 Task: Buy 5 Teacups from Cups, Mugs, & Saucers section under best seller category for shipping address: Catherine Martinez, 3635 Walton Street, Salt Lake City, Utah 84104, Cell Number 8014200980. Pay from credit card ending with 6759, CVV 506
Action: Mouse moved to (274, 78)
Screenshot: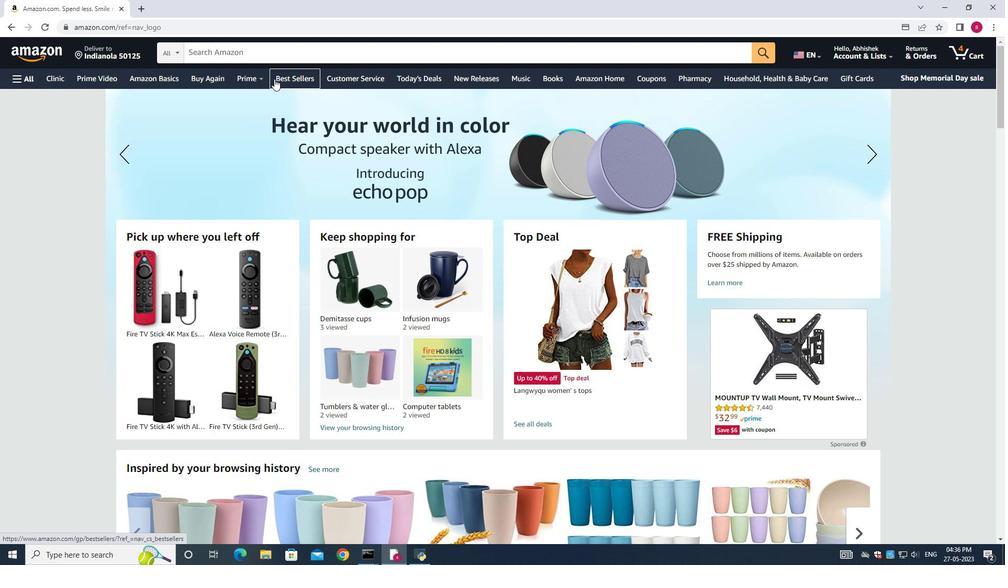 
Action: Mouse pressed left at (274, 78)
Screenshot: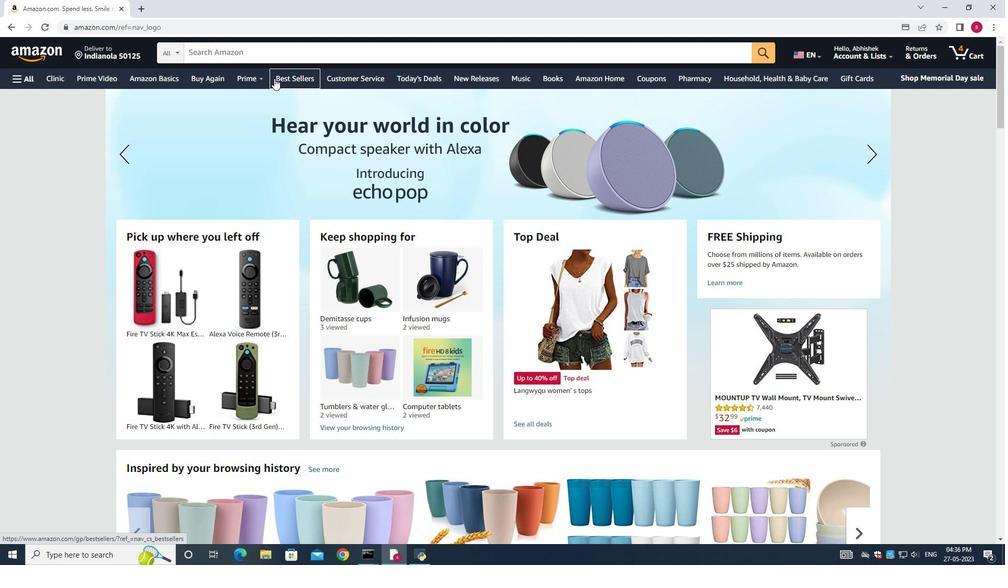 
Action: Mouse moved to (214, 54)
Screenshot: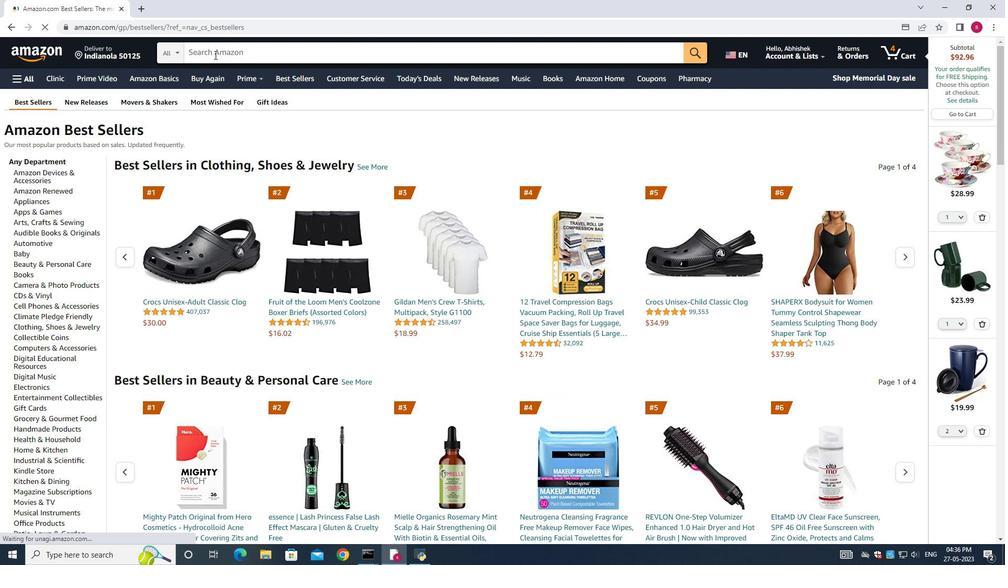 
Action: Mouse pressed left at (214, 54)
Screenshot: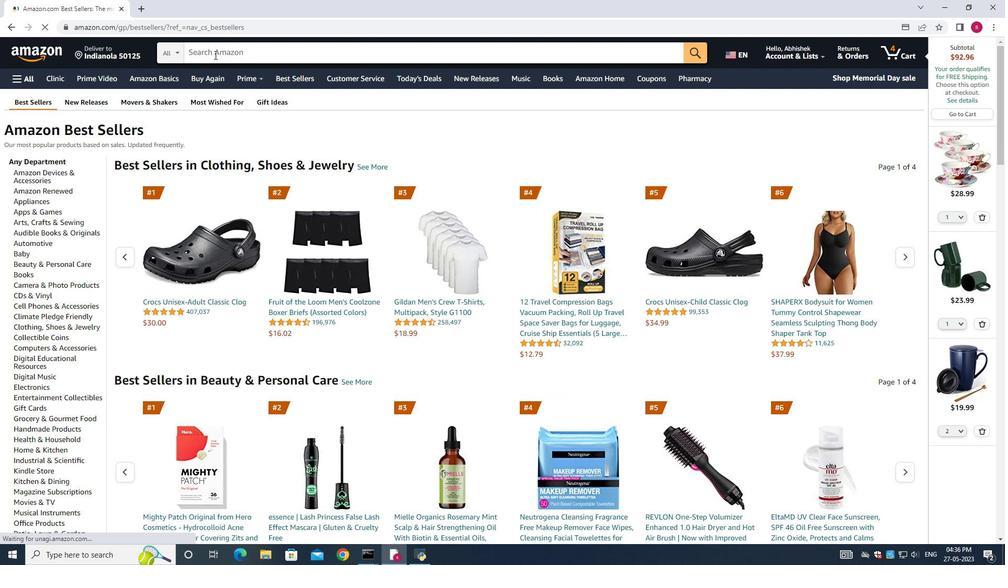 
Action: Mouse moved to (215, 54)
Screenshot: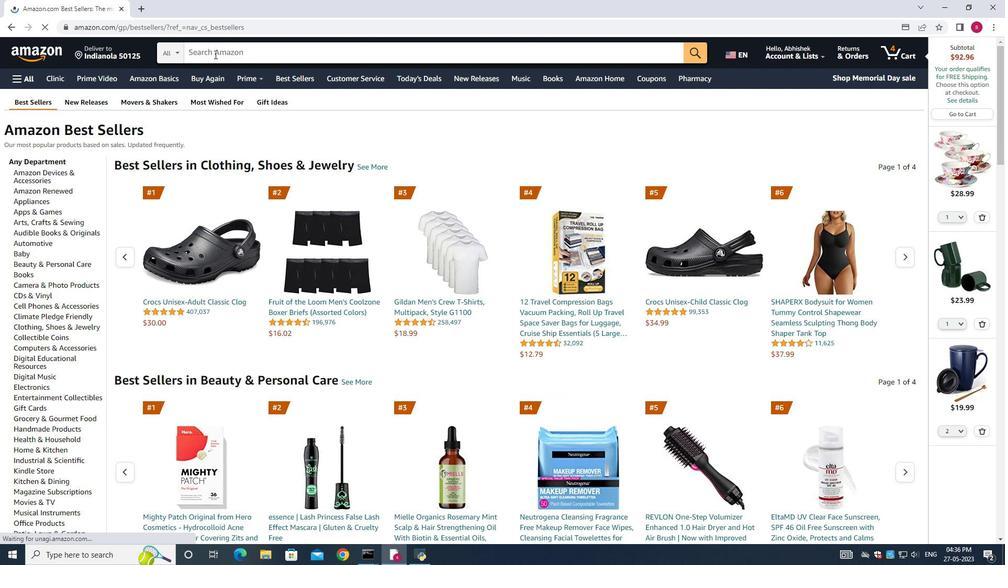 
Action: Key pressed 5<Key.space><Key.shift>Teacups<Key.enter>
Screenshot: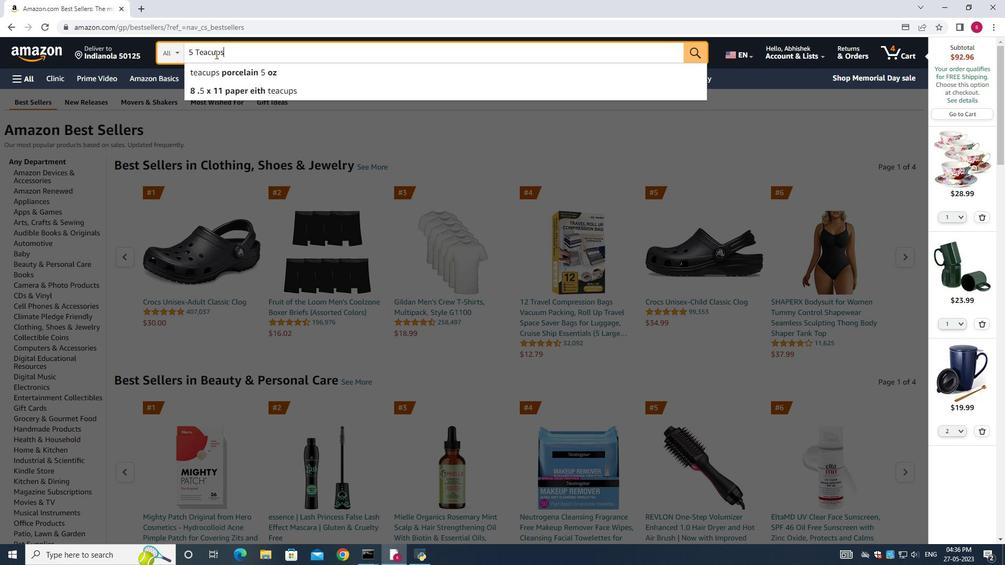 
Action: Mouse moved to (546, 456)
Screenshot: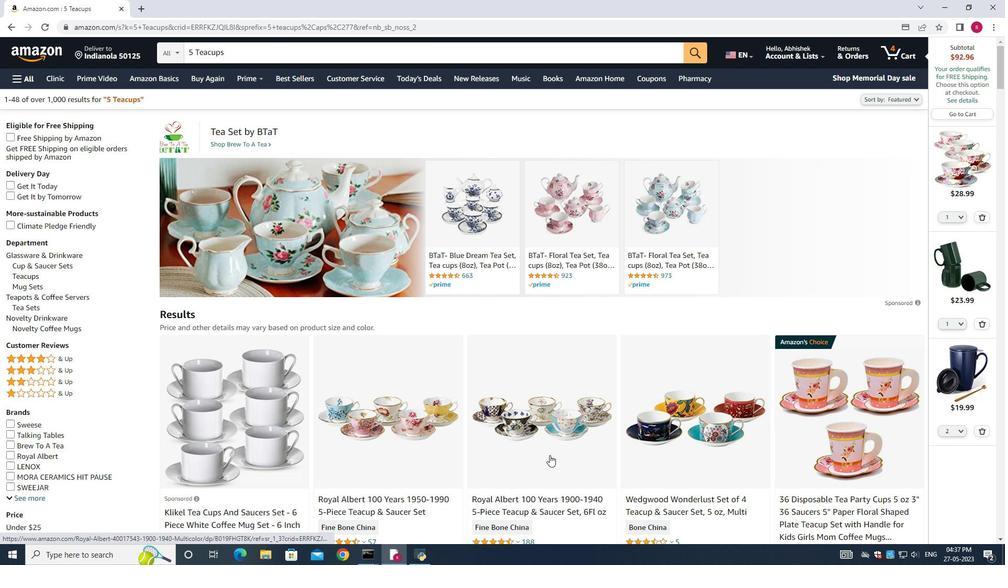 
Action: Mouse pressed left at (546, 456)
Screenshot: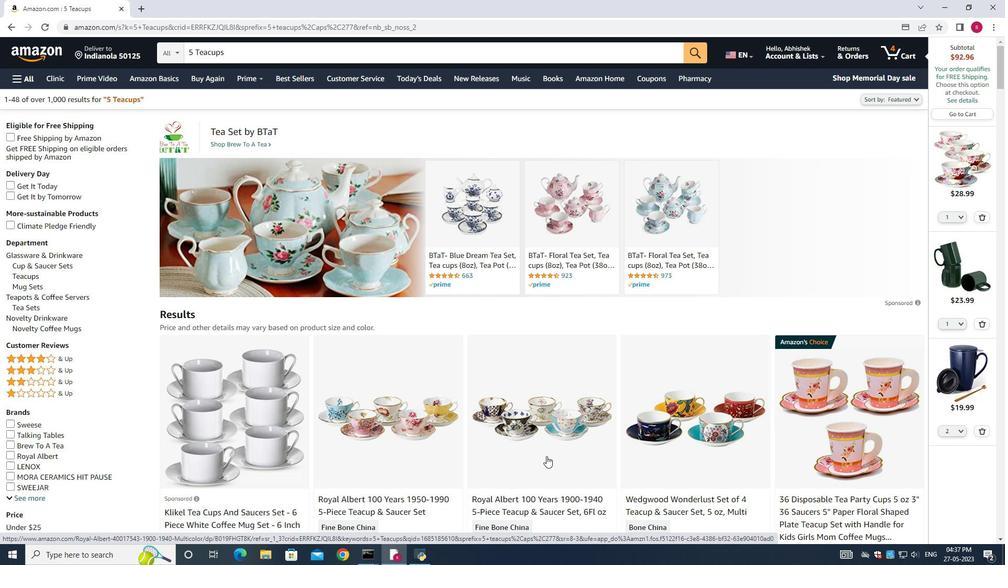 
Action: Mouse moved to (767, 290)
Screenshot: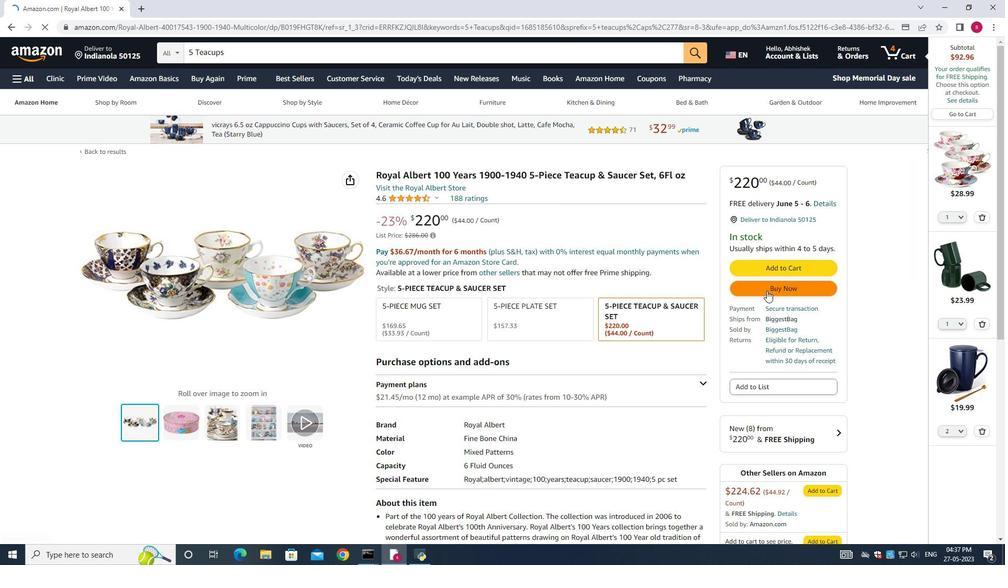 
Action: Mouse pressed left at (767, 290)
Screenshot: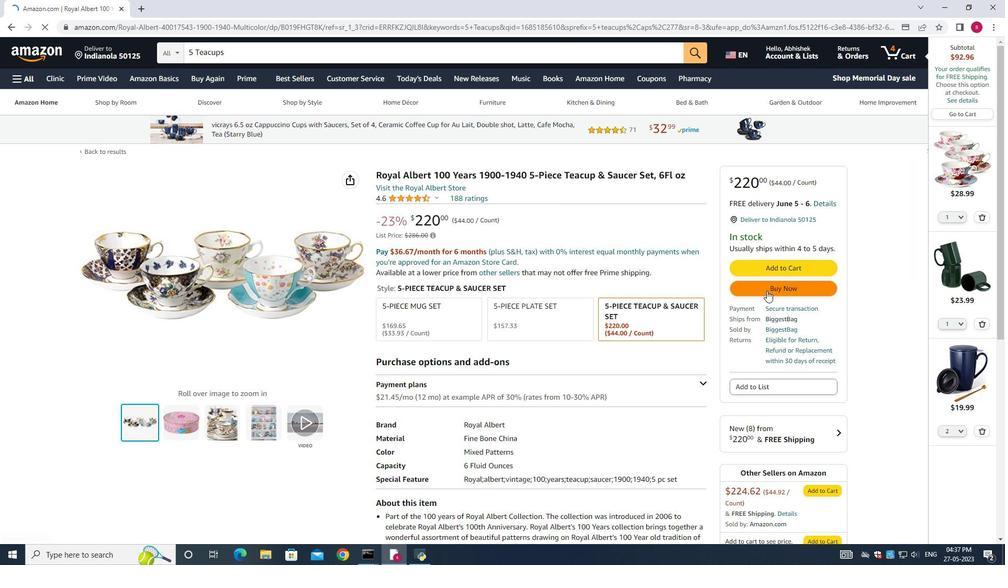 
Action: Mouse moved to (364, 287)
Screenshot: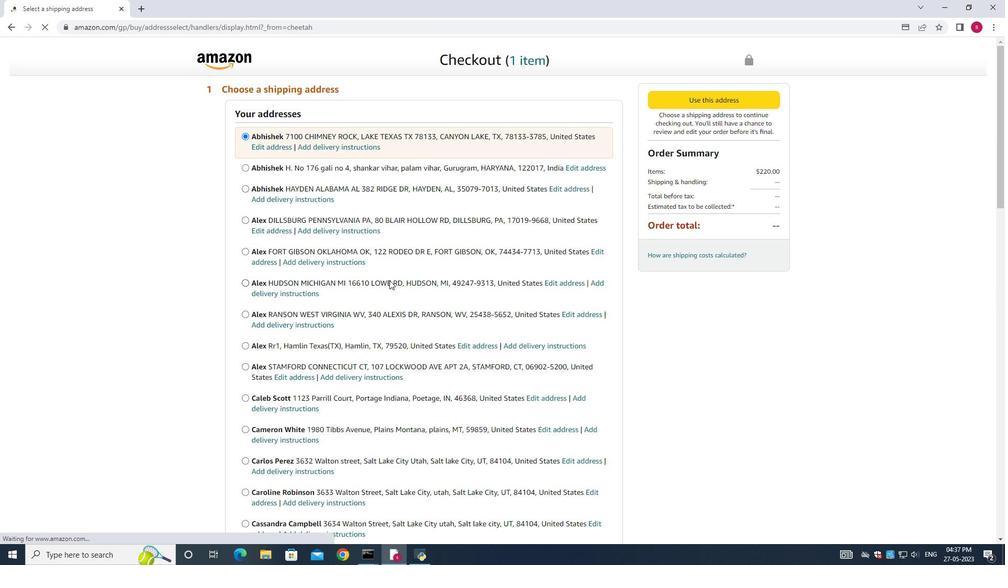 
Action: Mouse scrolled (364, 286) with delta (0, 0)
Screenshot: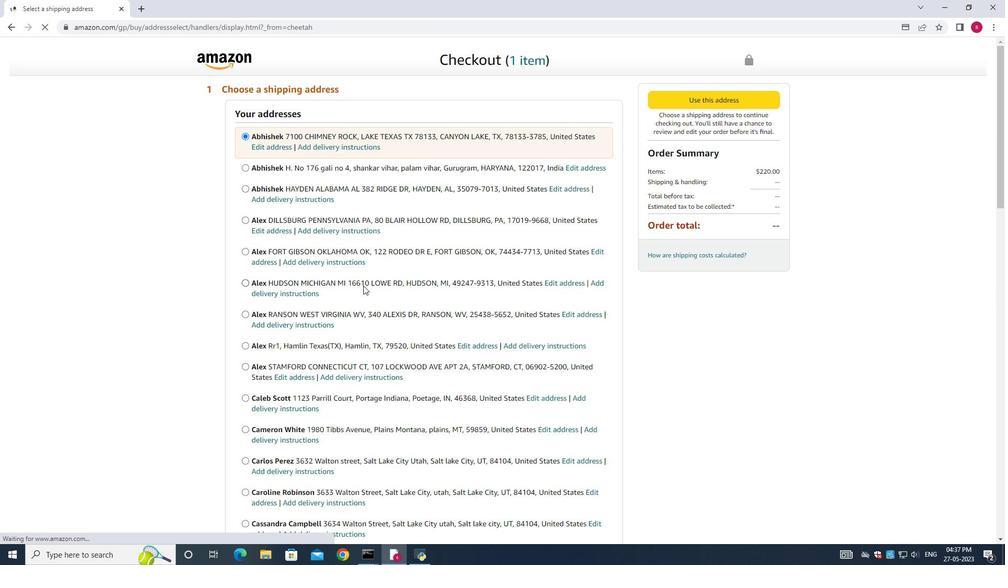 
Action: Mouse scrolled (364, 286) with delta (0, 0)
Screenshot: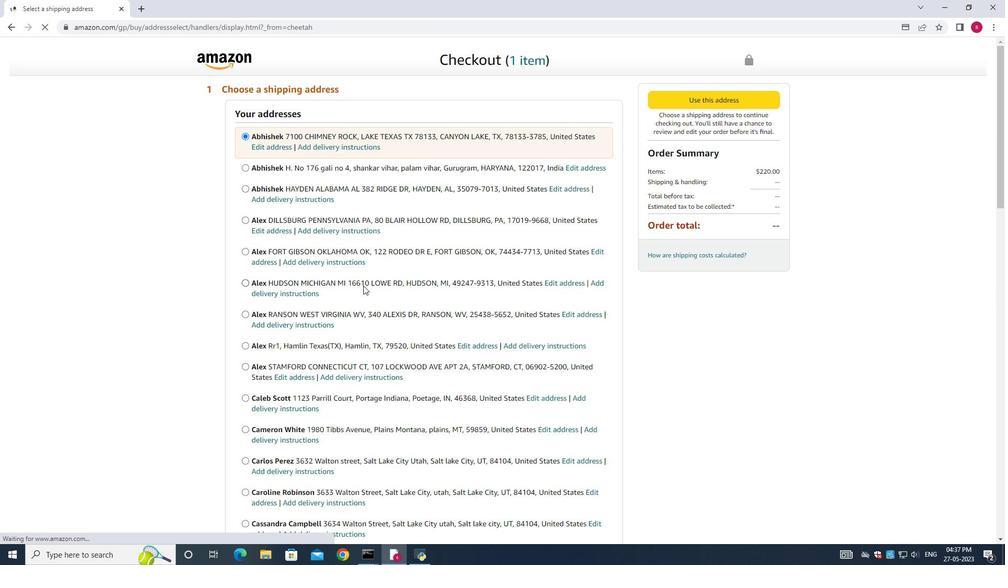 
Action: Mouse scrolled (364, 286) with delta (0, 0)
Screenshot: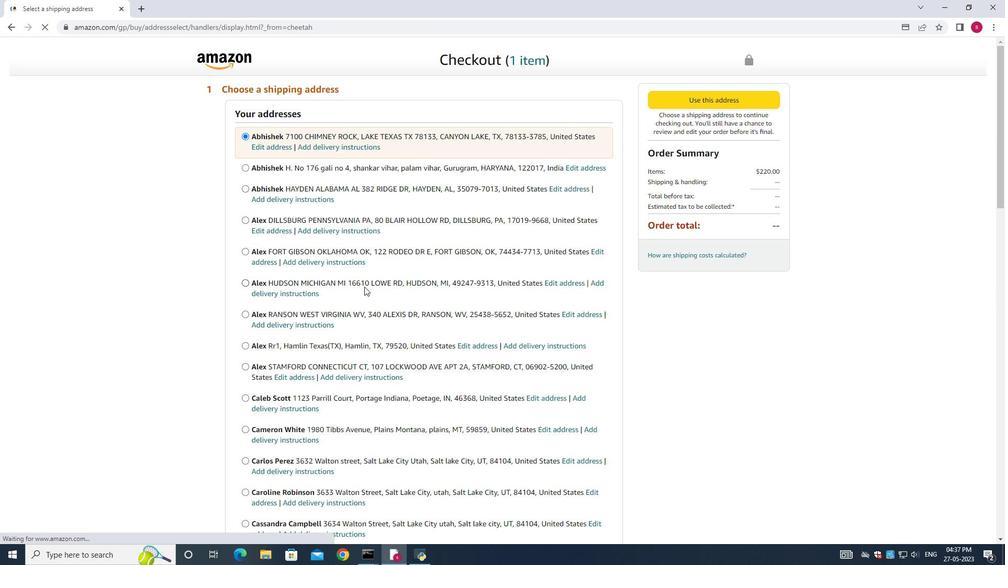 
Action: Mouse scrolled (364, 286) with delta (0, 0)
Screenshot: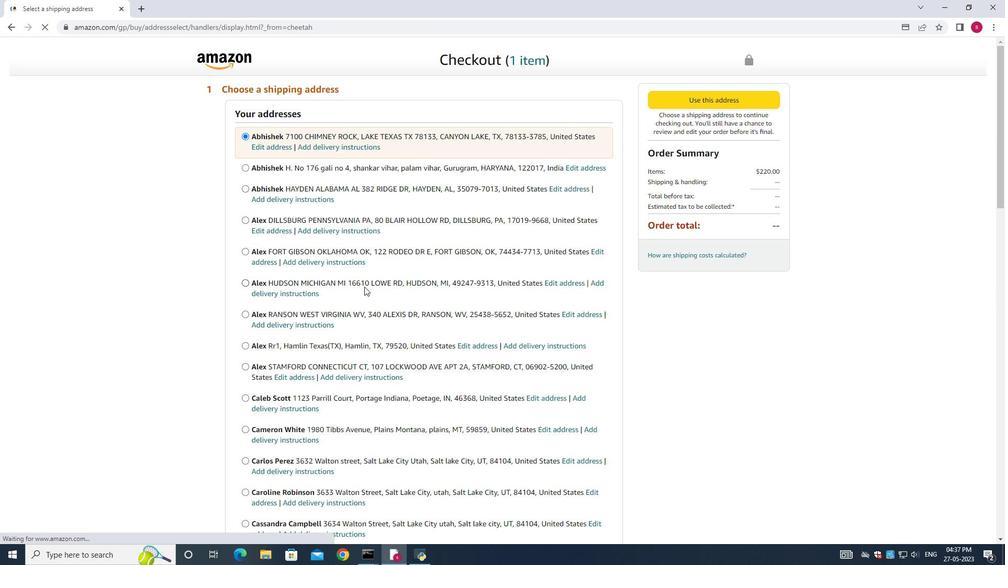 
Action: Mouse scrolled (364, 286) with delta (0, 0)
Screenshot: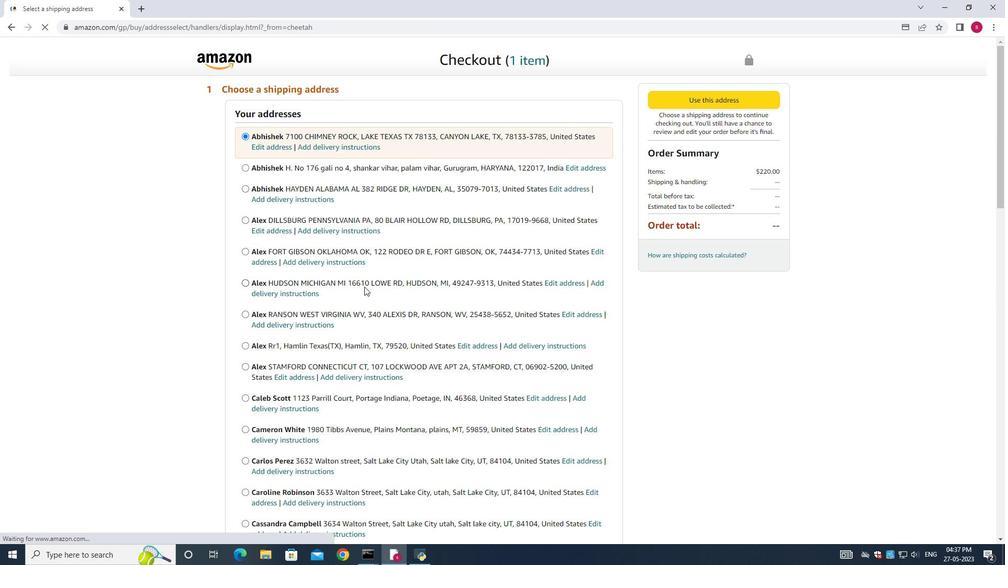 
Action: Mouse moved to (368, 354)
Screenshot: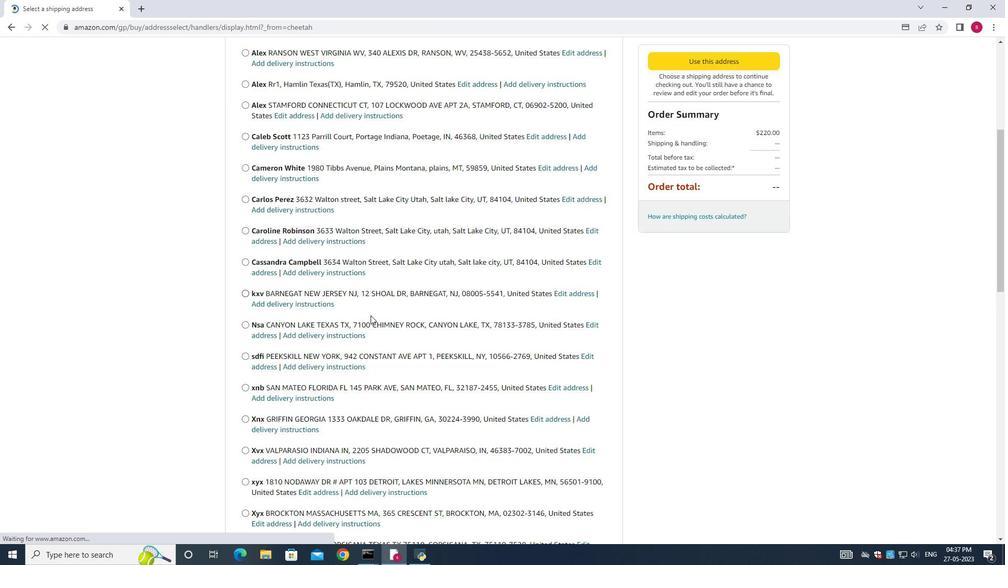 
Action: Mouse scrolled (368, 353) with delta (0, 0)
Screenshot: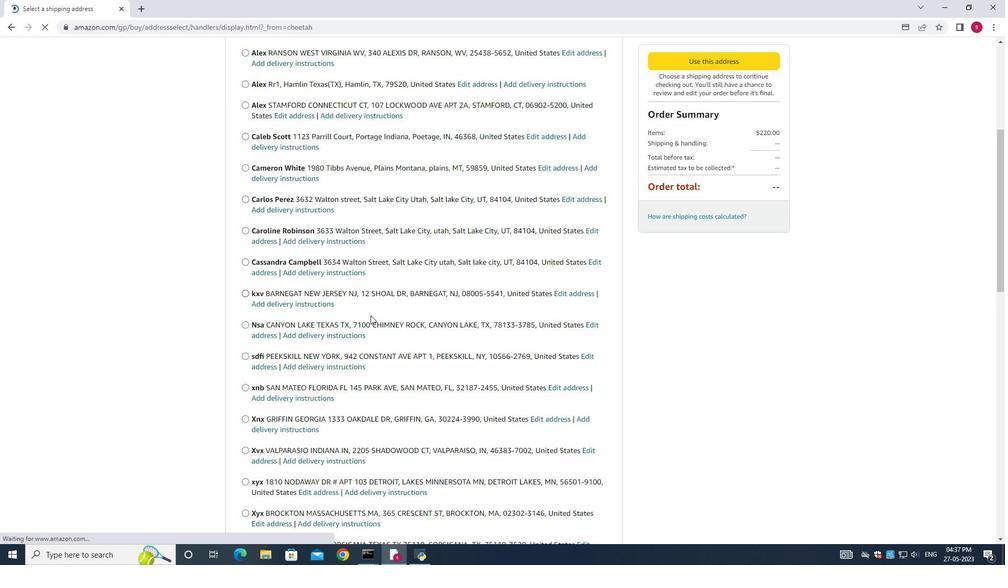 
Action: Mouse scrolled (368, 353) with delta (0, 0)
Screenshot: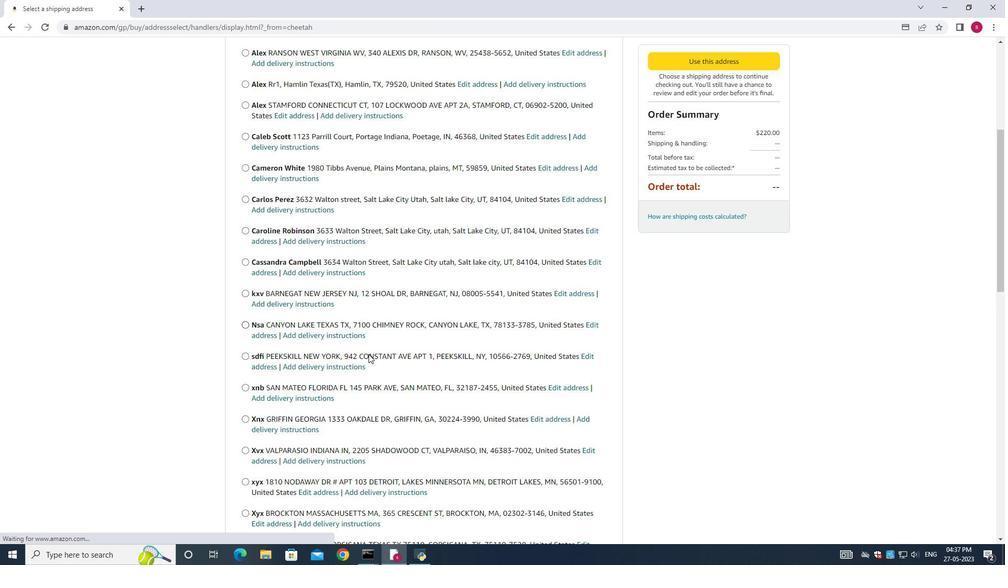 
Action: Mouse scrolled (368, 353) with delta (0, 0)
Screenshot: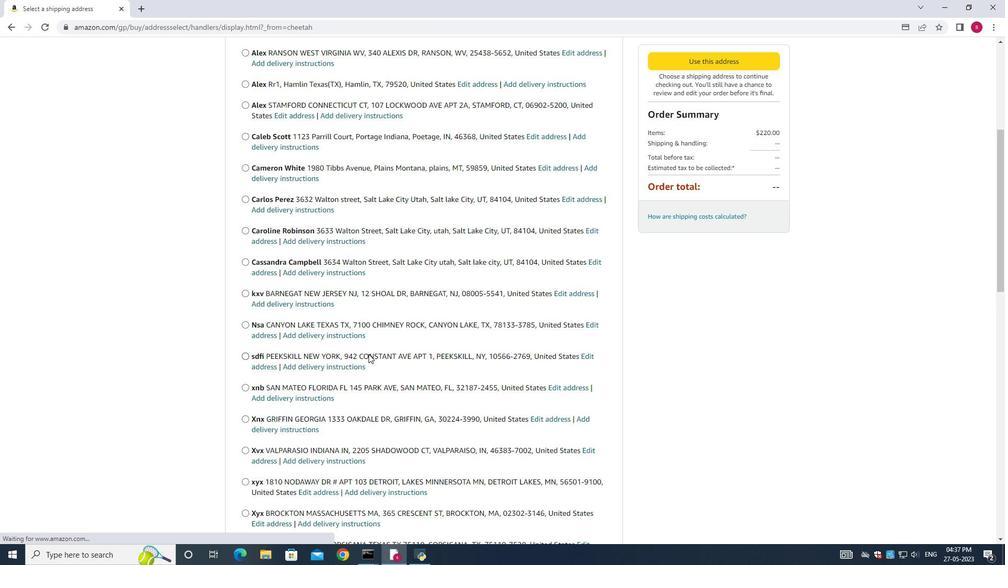 
Action: Mouse scrolled (368, 353) with delta (0, 0)
Screenshot: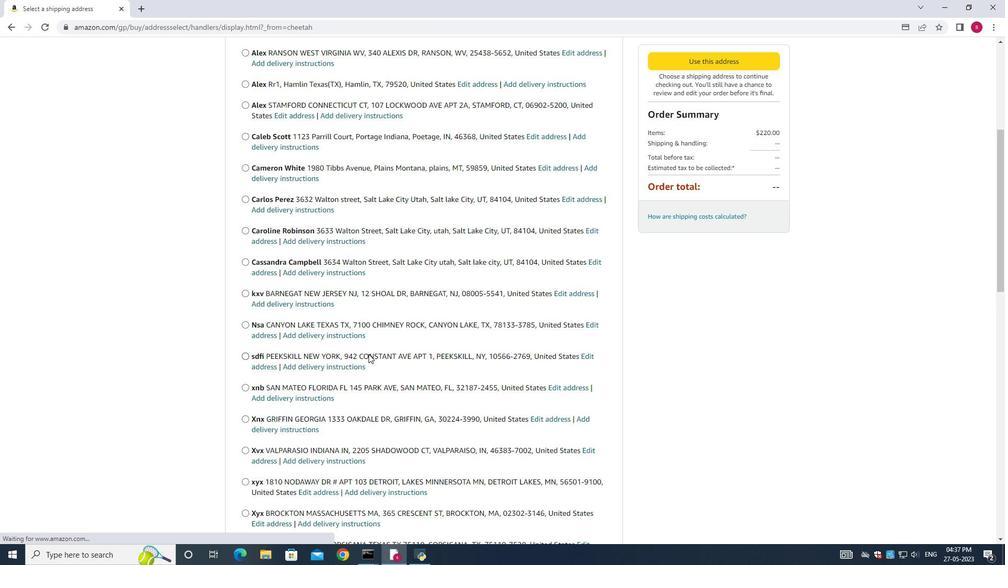 
Action: Mouse scrolled (368, 353) with delta (0, 0)
Screenshot: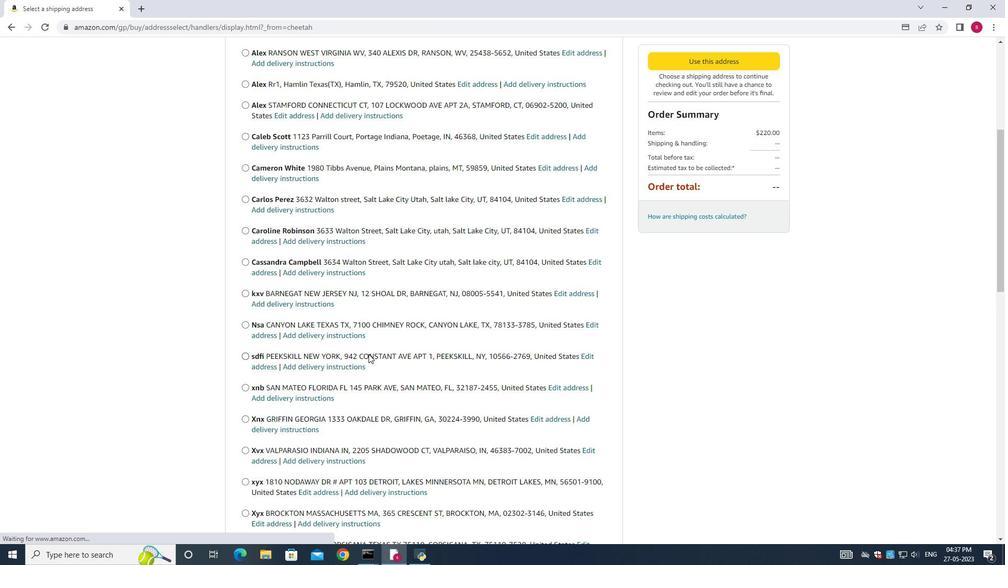 
Action: Mouse scrolled (368, 353) with delta (0, 0)
Screenshot: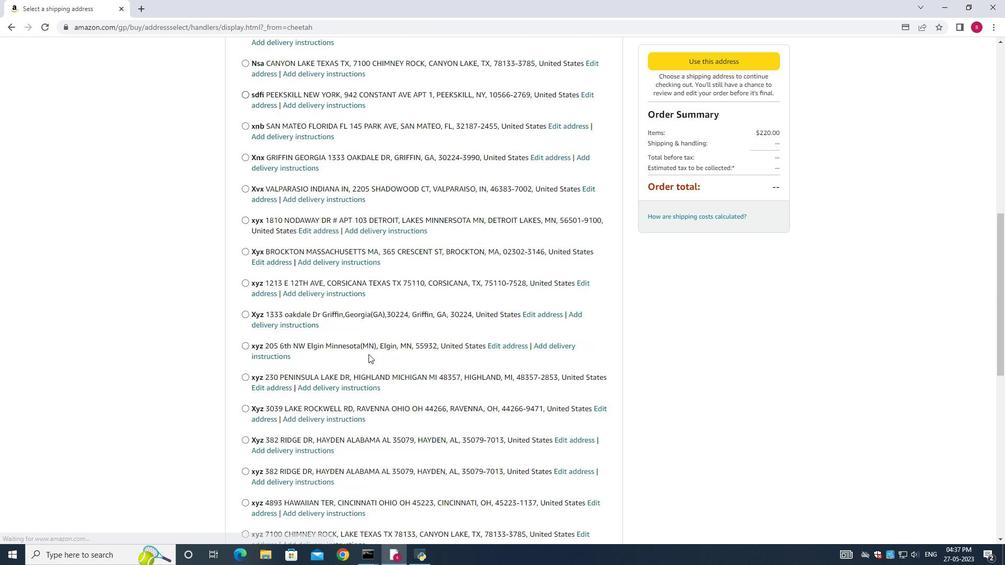 
Action: Mouse scrolled (368, 353) with delta (0, 0)
Screenshot: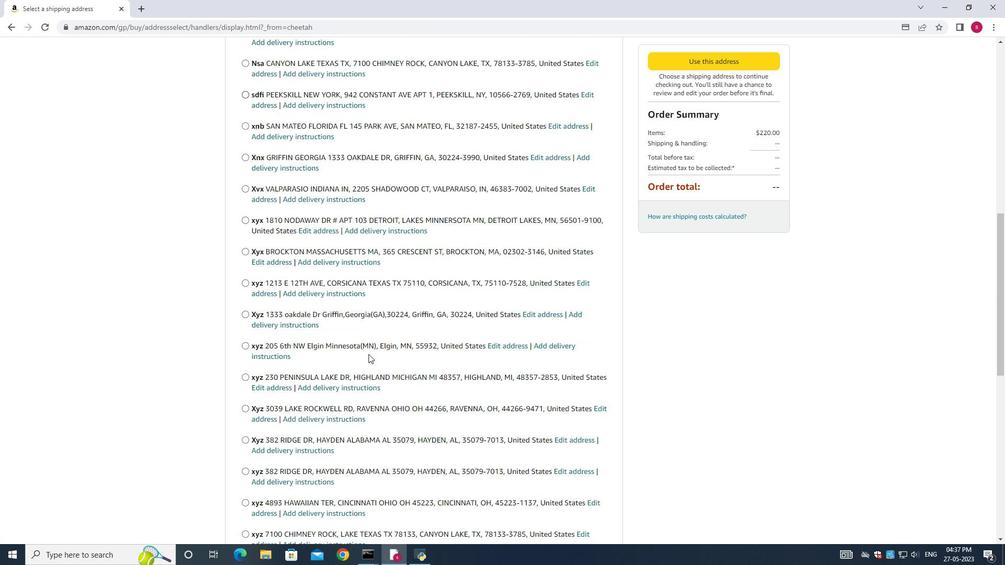 
Action: Mouse scrolled (368, 353) with delta (0, 0)
Screenshot: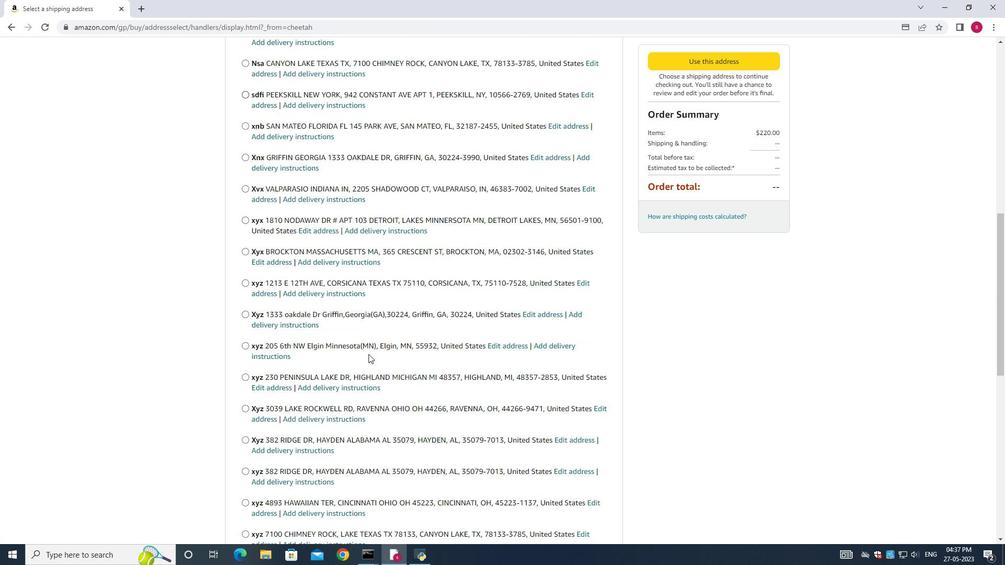 
Action: Mouse scrolled (368, 353) with delta (0, 0)
Screenshot: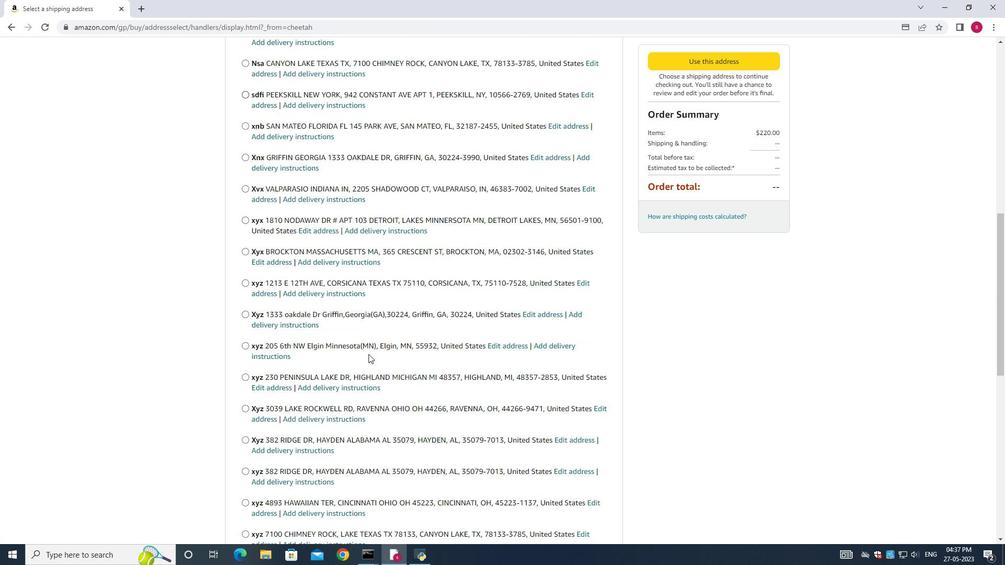 
Action: Mouse scrolled (368, 353) with delta (0, 0)
Screenshot: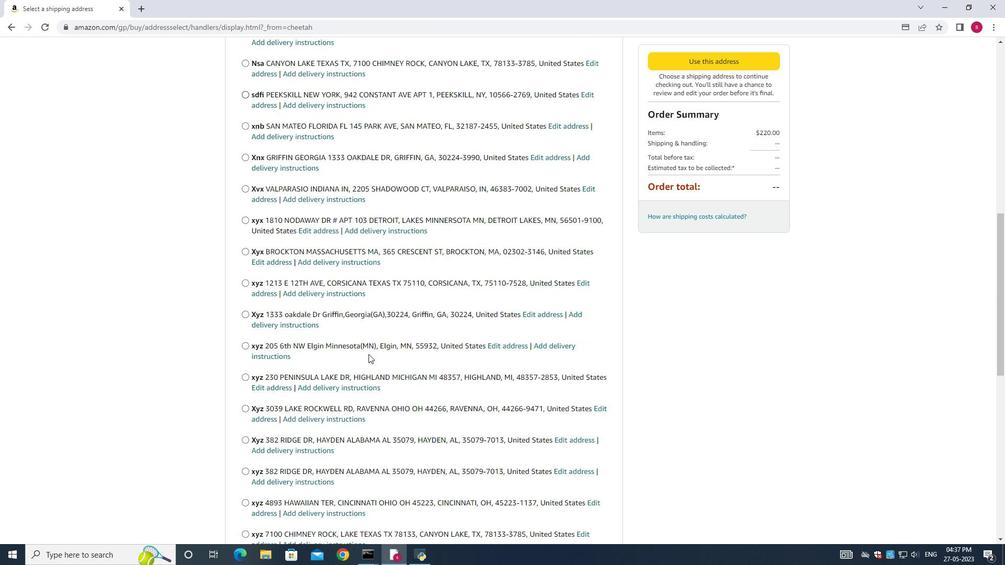 
Action: Mouse scrolled (368, 353) with delta (0, 0)
Screenshot: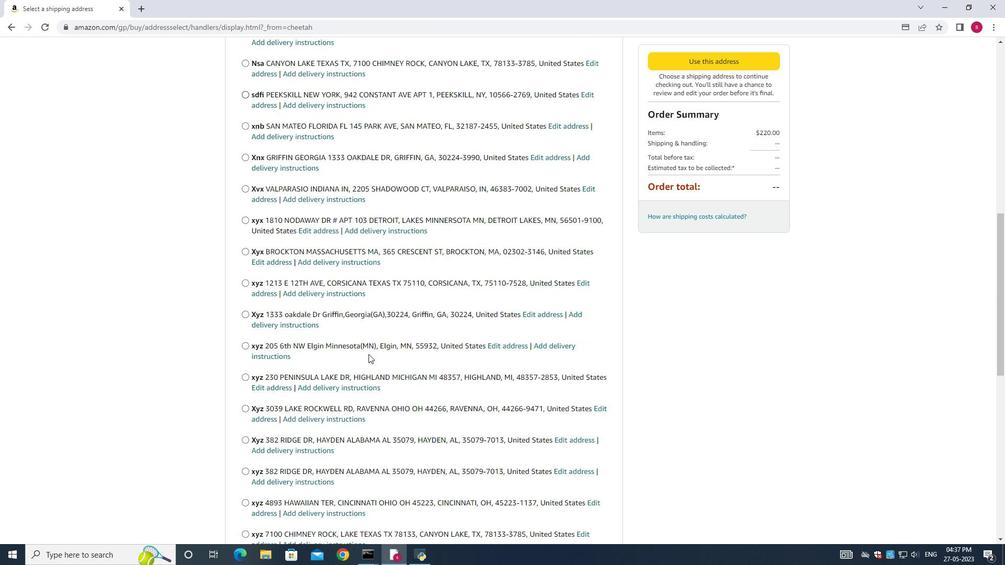
Action: Mouse scrolled (368, 353) with delta (0, 0)
Screenshot: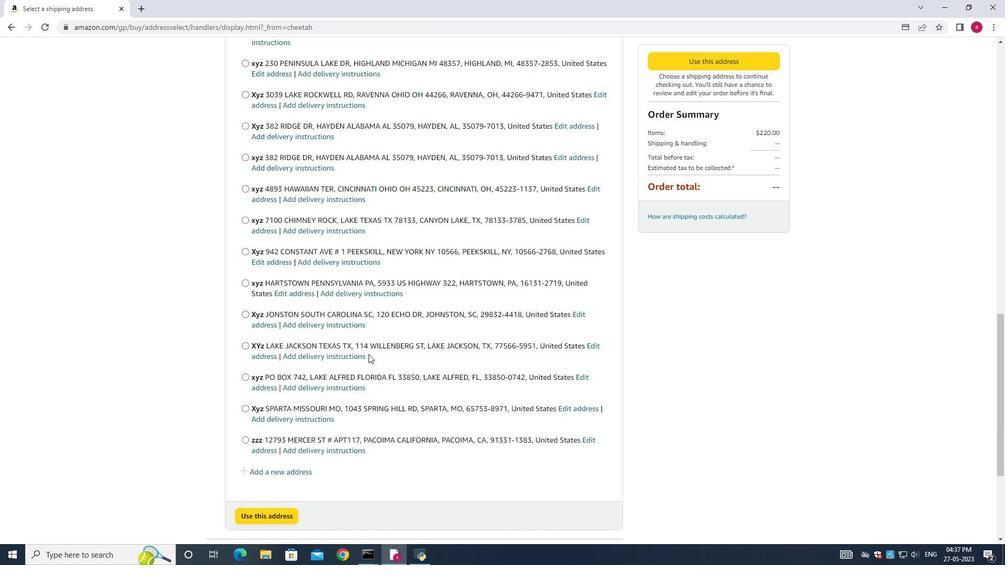 
Action: Mouse scrolled (368, 353) with delta (0, 0)
Screenshot: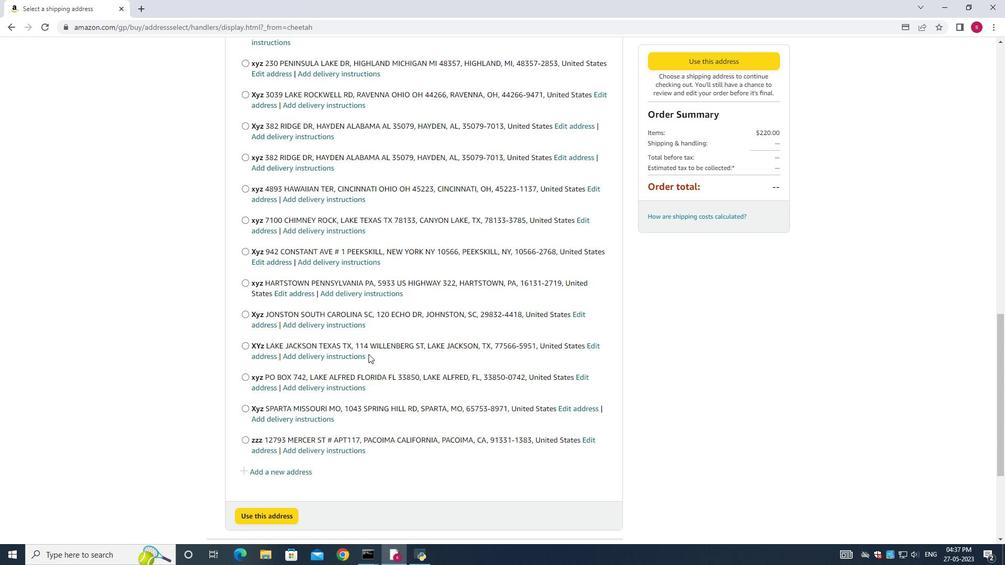 
Action: Mouse scrolled (368, 353) with delta (0, 0)
Screenshot: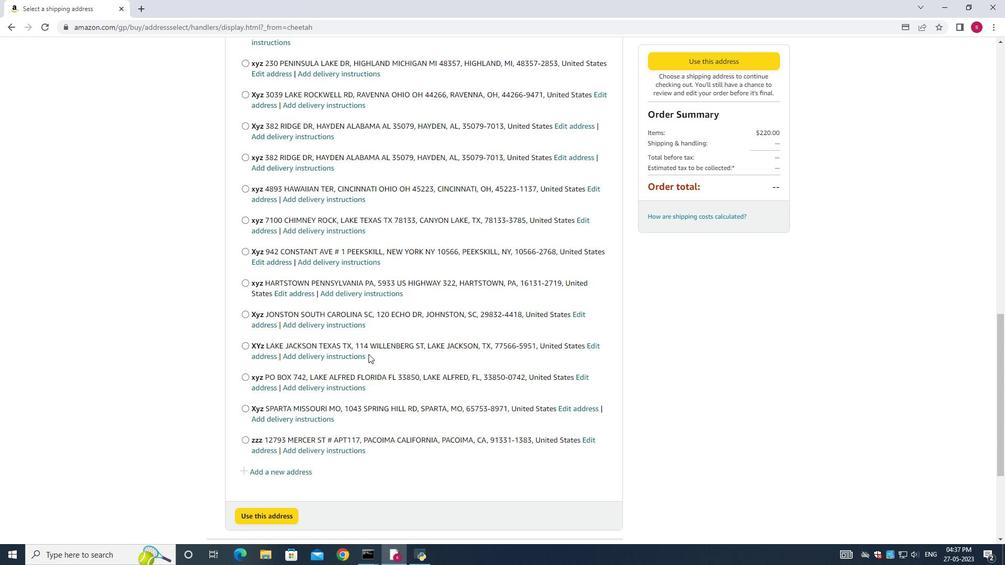 
Action: Mouse scrolled (368, 353) with delta (0, 0)
Screenshot: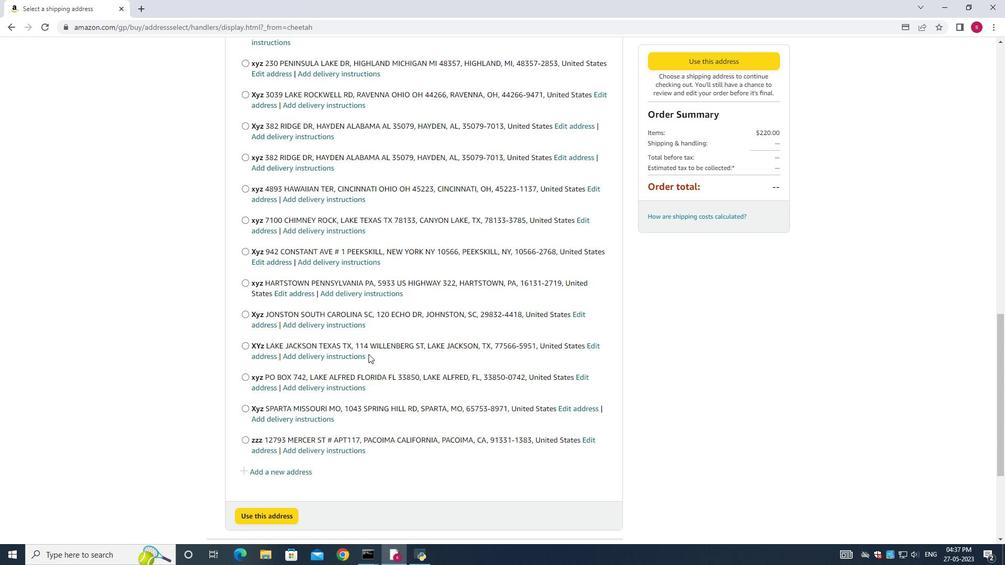 
Action: Mouse scrolled (368, 353) with delta (0, 0)
Screenshot: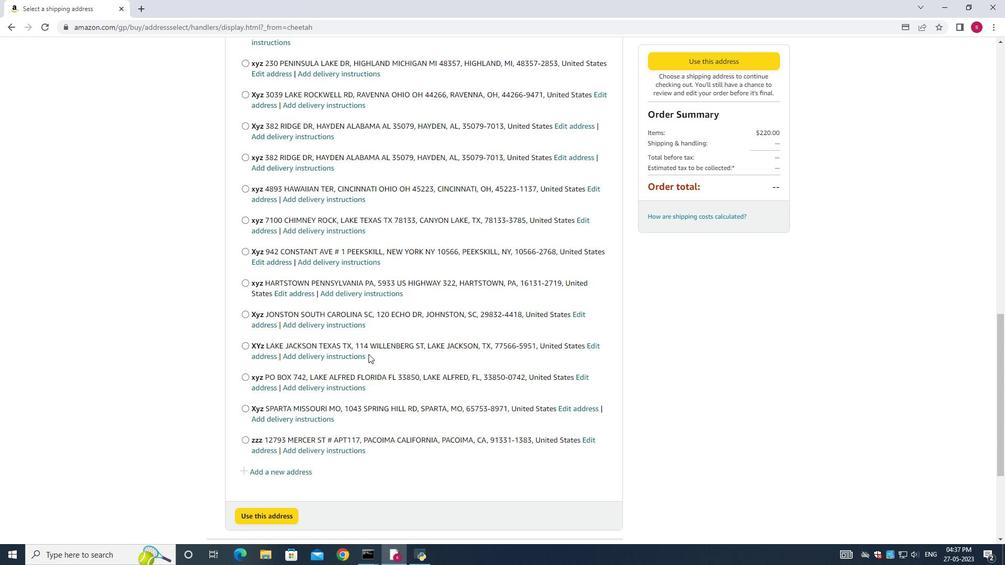 
Action: Mouse scrolled (368, 353) with delta (0, 0)
Screenshot: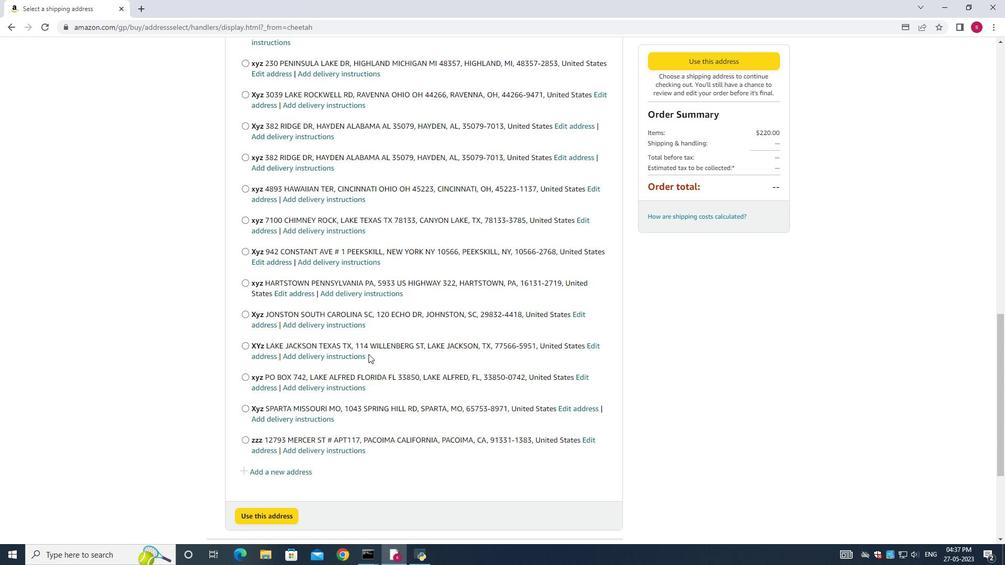 
Action: Mouse moved to (280, 287)
Screenshot: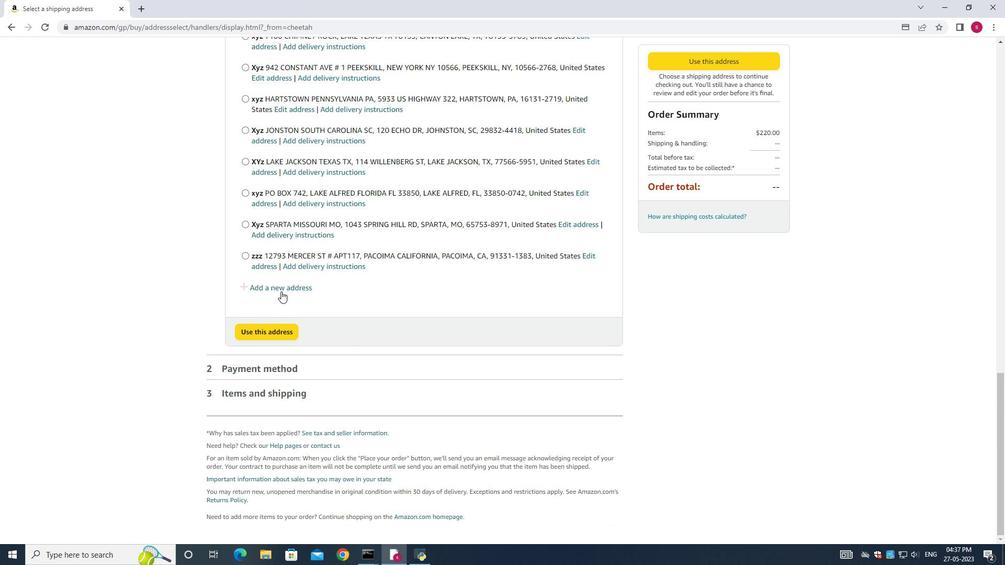 
Action: Mouse pressed left at (280, 287)
Screenshot: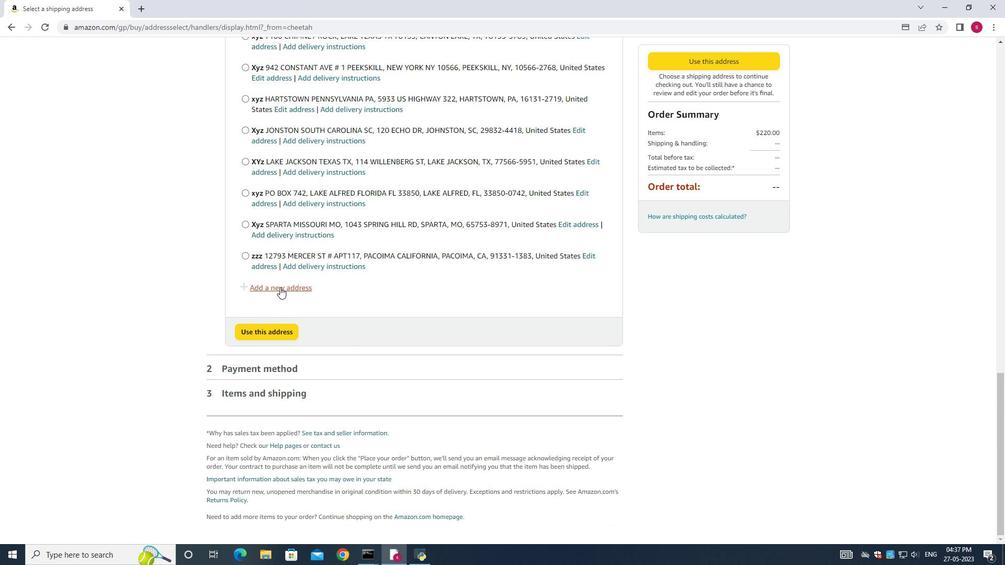 
Action: Mouse moved to (358, 253)
Screenshot: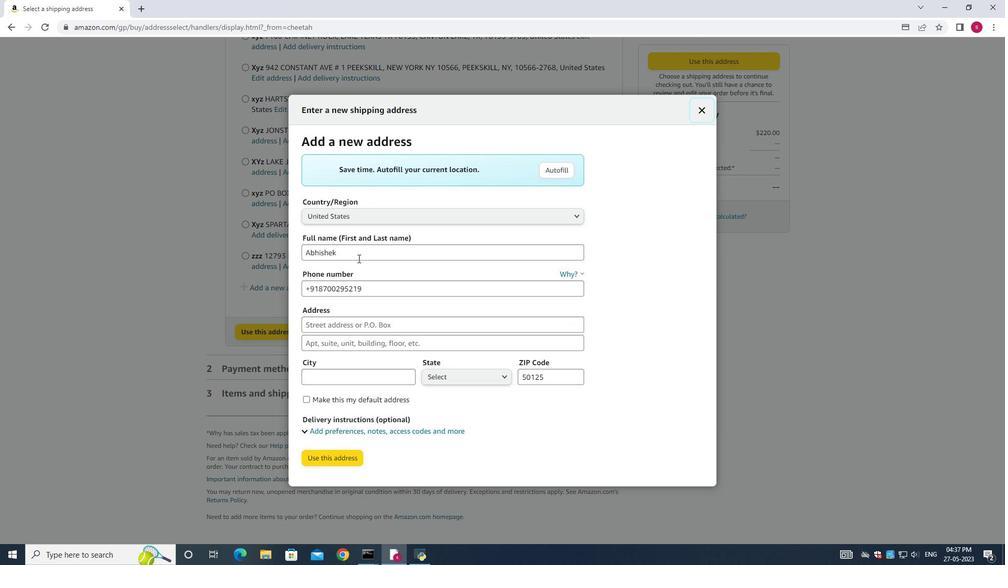 
Action: Mouse pressed left at (358, 253)
Screenshot: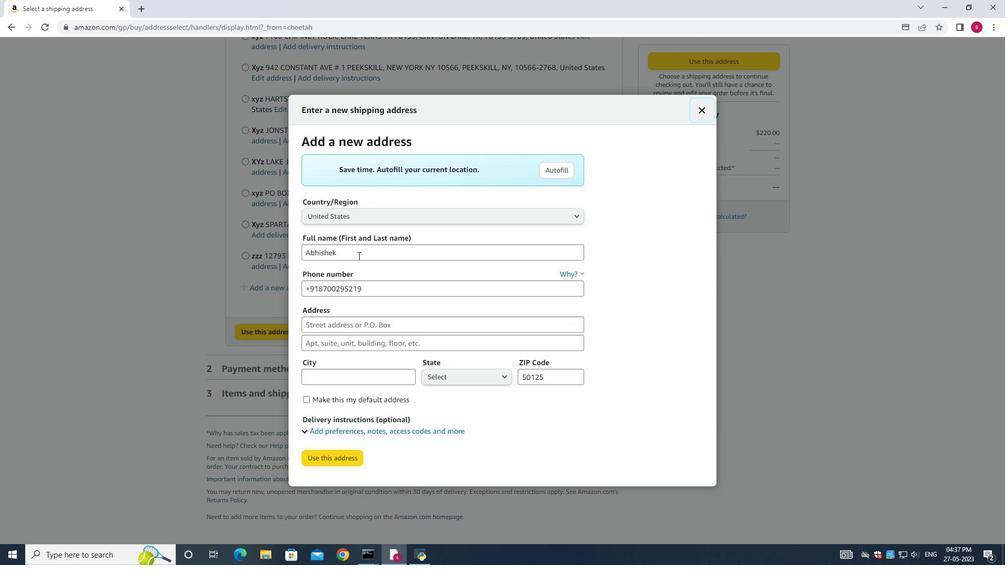 
Action: Key pressed aactrl+A<Key.backspace><Key.shift><Key.shift><Key.shift><Key.shift><Key.shift><Key.shift><Key.shift><Key.shift><Key.shift><Key.shift><Key.shift><Key.shift><Key.shift><Key.shift><Key.shift><Key.shift><Key.shift><Key.shift><Key.shift><Key.shift><Key.shift><Key.shift><Key.shift><Key.shift><Key.shift><Key.shift><Key.shift><Key.shift><Key.shift><Key.shift><Key.shift><Key.shift><Key.shift><Key.shift><Key.shift><Key.shift><Key.shift><Key.shift><Key.shift><Key.shift><Key.shift><Key.shift><Key.shift><Key.shift><Key.shift><Key.shift><Key.shift><Key.shift><Key.shift><Key.shift><Key.shift><Key.shift><Key.shift><Key.shift><Key.shift><Key.shift><Key.shift><Key.shift><Key.shift>Catherine<Key.space><Key.shift>Martinez
Screenshot: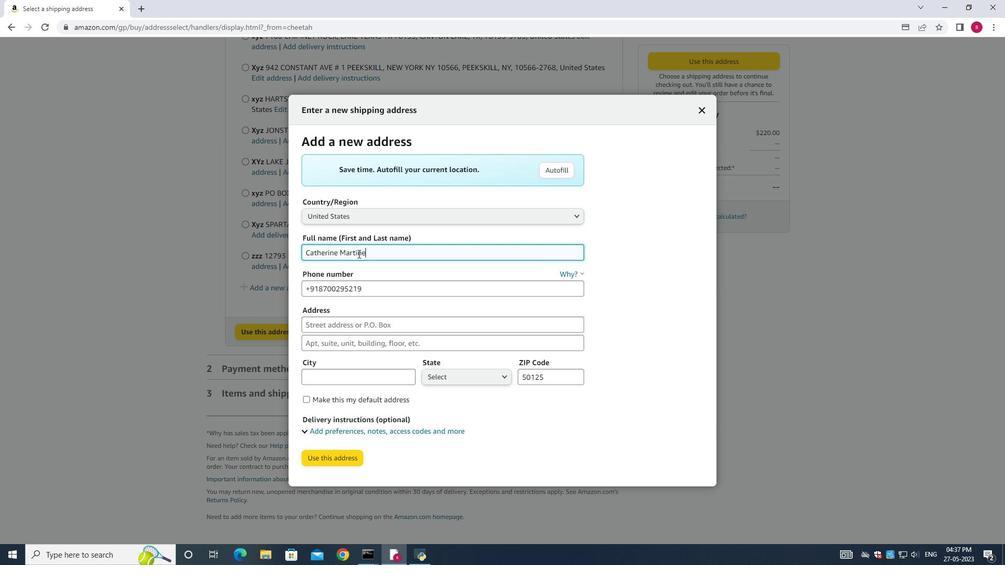
Action: Mouse moved to (379, 292)
Screenshot: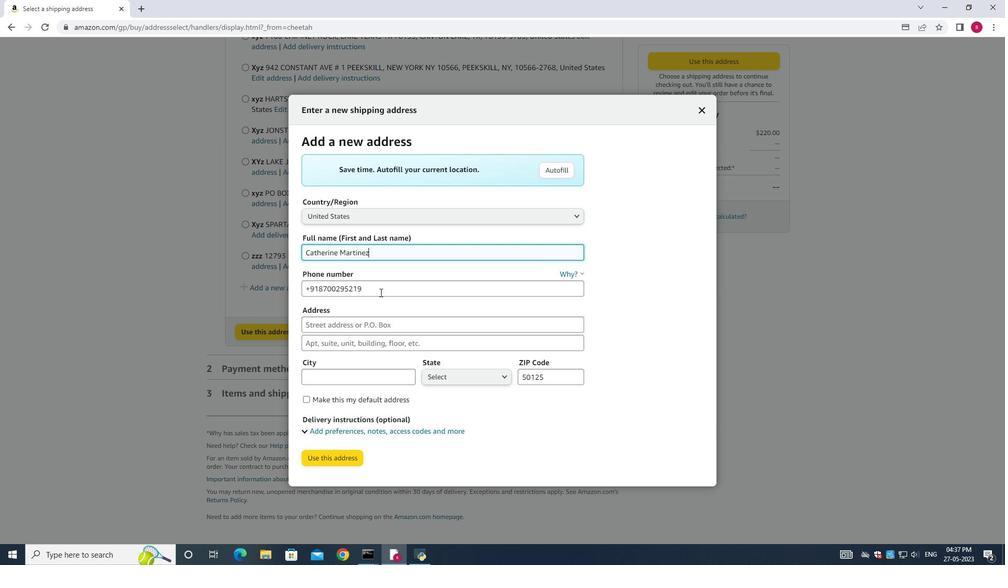 
Action: Mouse pressed left at (379, 292)
Screenshot: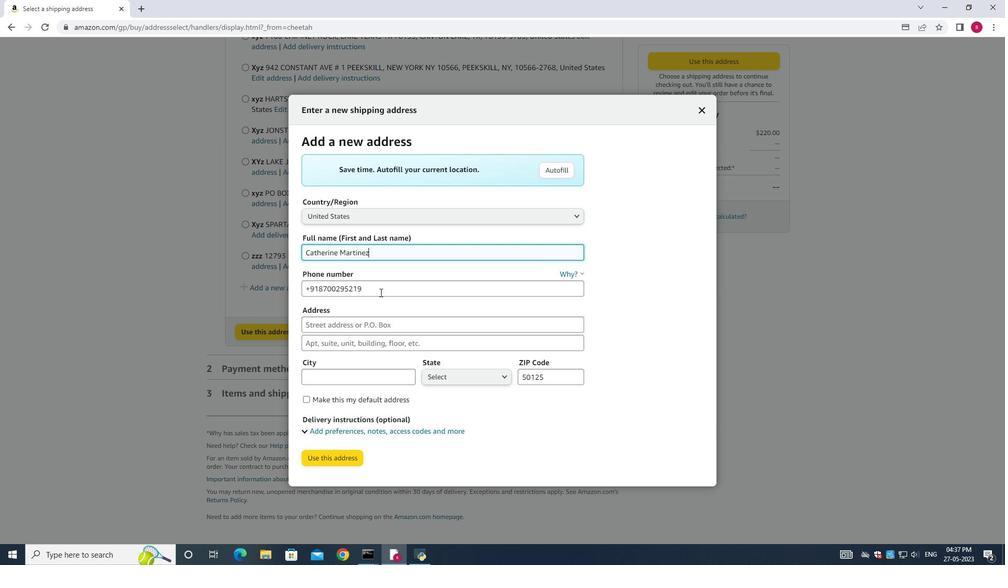
Action: Key pressed ctrl+A<Key.backspace><Key.shift><Key.shift><Key.shift><Key.shift><Key.shift><Key.shift><Key.shift><Key.shift><Key.shift><Key.shift><Key.shift><Key.shift><Key.shift><Key.shift><Key.shift><Key.shift><Key.shift><Key.shift><Key.shift><Key.shift><Key.shift><Key.shift><Key.shift><Key.shift><Key.shift><Key.shift><Key.shift><Key.shift><Key.shift><Key.shift><Key.shift><Key.shift><Key.shift><Key.shift><Key.shift><Key.shift><Key.shift><Key.shift><Key.shift><Key.shift><Key.shift><Key.shift><Key.shift><Key.shift><Key.shift><Key.shift><Key.shift><Key.shift><Key.shift><Key.shift><Key.shift><Key.shift><Key.shift><Key.shift><Key.shift><Key.shift><Key.shift><Key.shift><Key.shift><Key.shift><Key.shift><Key.shift><Key.shift><Key.shift><Key.shift><Key.shift><Key.shift><Key.shift><Key.shift><Key.shift><Key.shift><Key.shift><Key.shift><Key.shift><Key.shift><Key.shift><Key.shift><Key.shift><Key.shift><Key.shift><Key.shift><Key.shift><Key.shift><Key.shift><Key.shift><Key.shift><Key.shift><Key.shift><Key.shift><Key.shift><Key.shift><Key.shift><Key.shift><Key.shift><Key.shift><Key.shift><Key.shift><Key.shift><Key.shift><Key.shift><Key.shift><Key.shift><Key.shift><Key.shift><Key.shift><Key.shift><Key.shift><Key.shift><Key.shift><Key.shift><Key.shift><Key.shift><Key.shift><Key.shift>8014200980
Screenshot: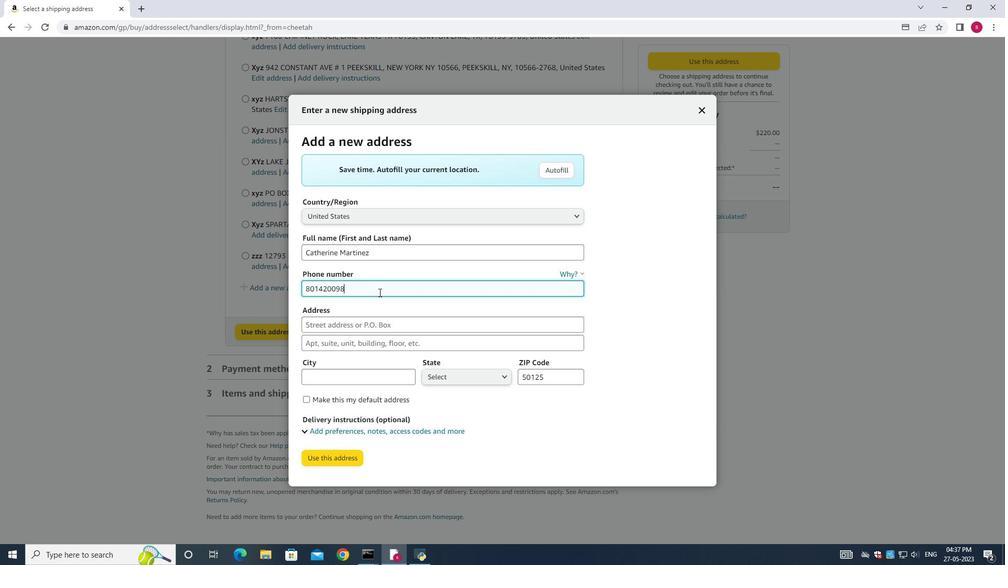
Action: Mouse moved to (367, 339)
Screenshot: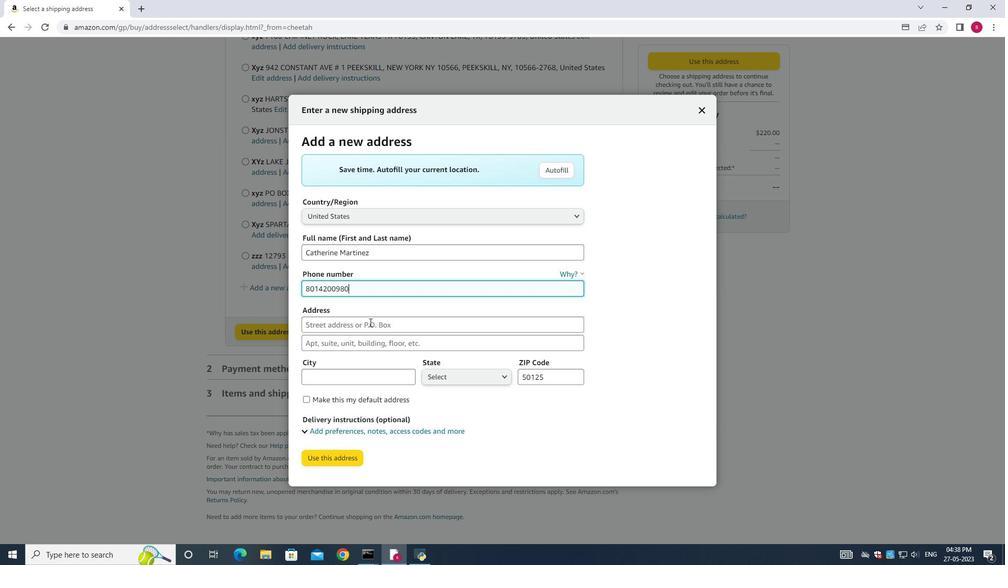 
Action: Mouse pressed left at (367, 339)
Screenshot: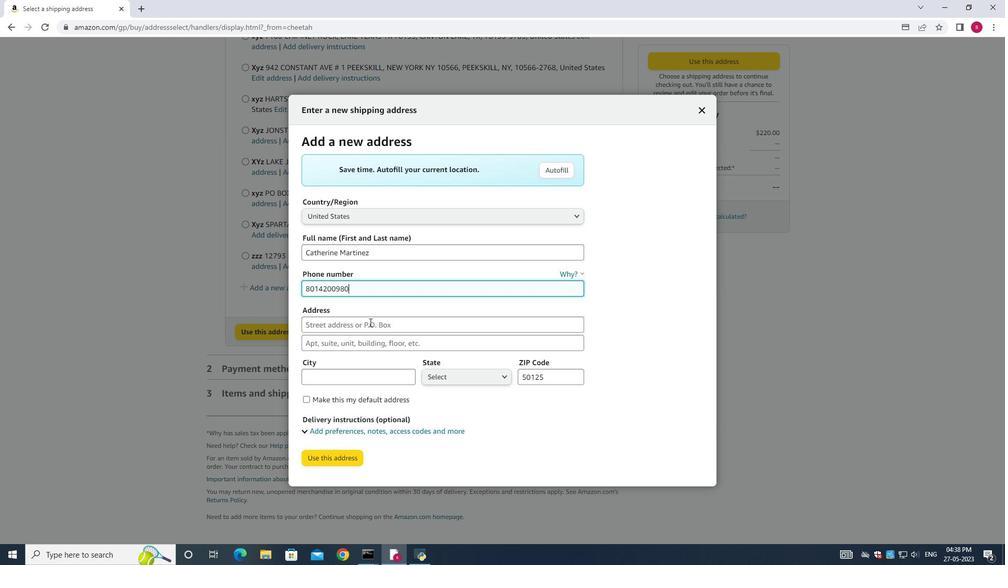 
Action: Mouse moved to (370, 330)
Screenshot: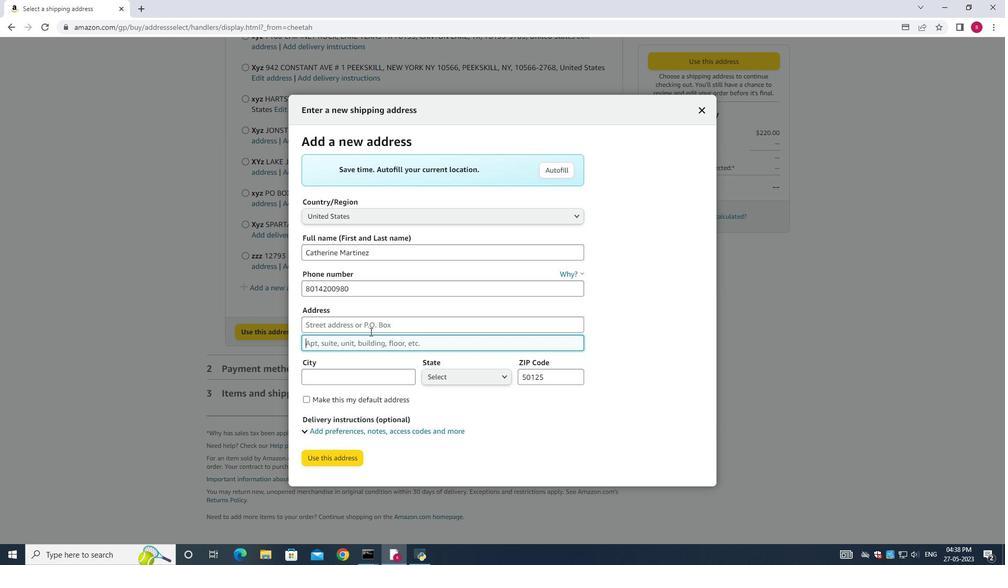 
Action: Mouse pressed left at (370, 330)
Screenshot: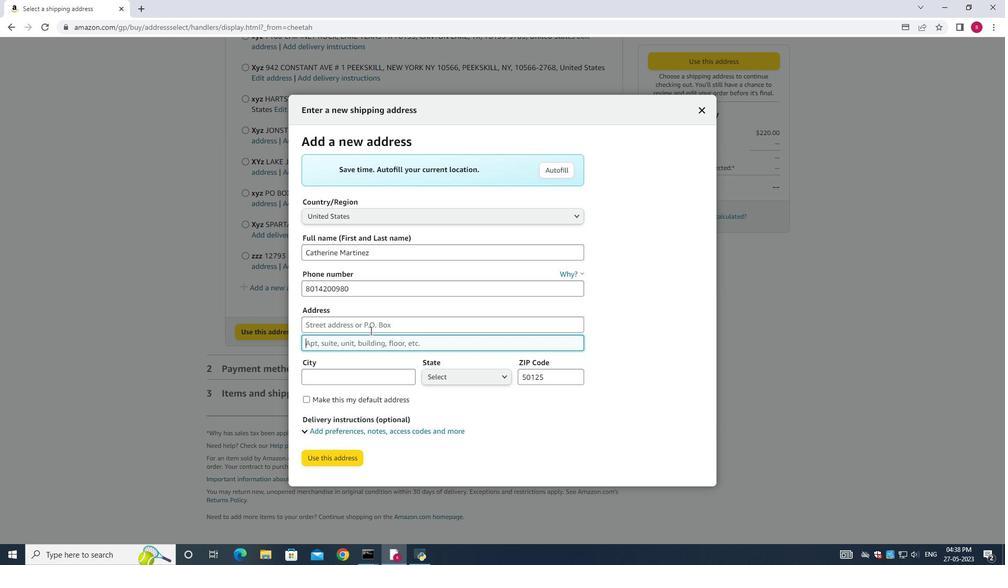 
Action: Key pressed 3635<Key.space><Key.shift>Walton<Key.space><Key.shift><Key.shift>Street<Key.space>
Screenshot: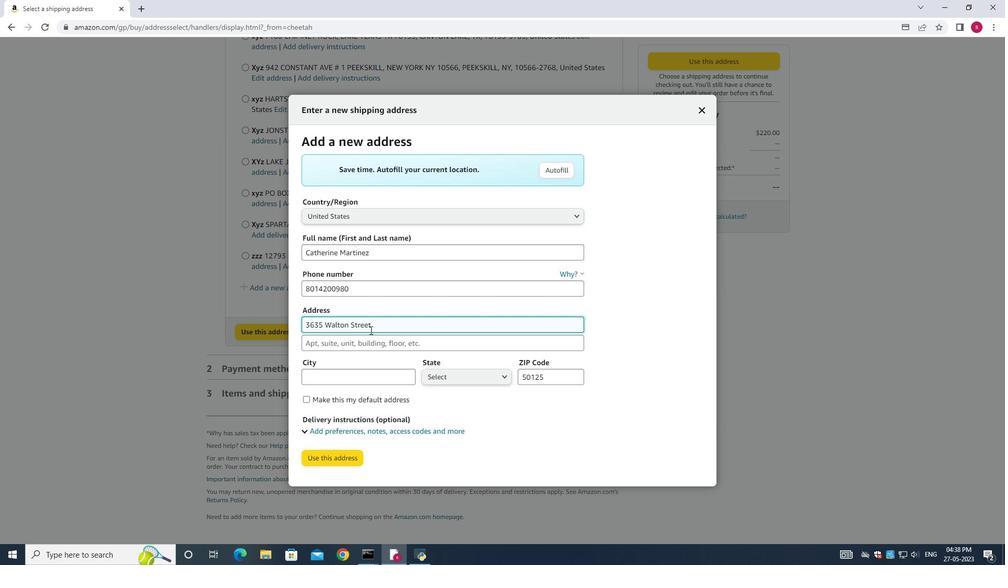 
Action: Mouse moved to (374, 346)
Screenshot: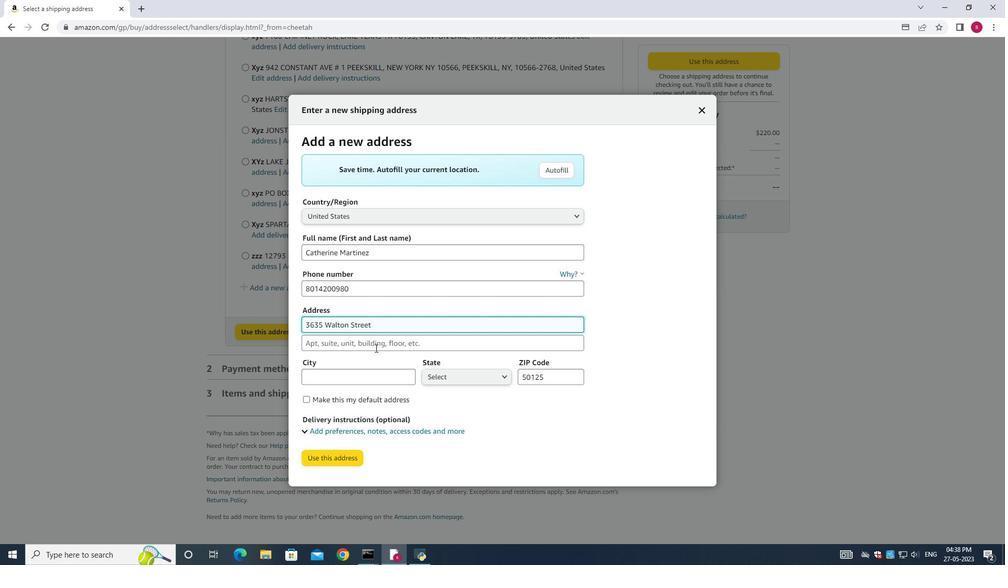 
Action: Mouse pressed left at (374, 346)
Screenshot: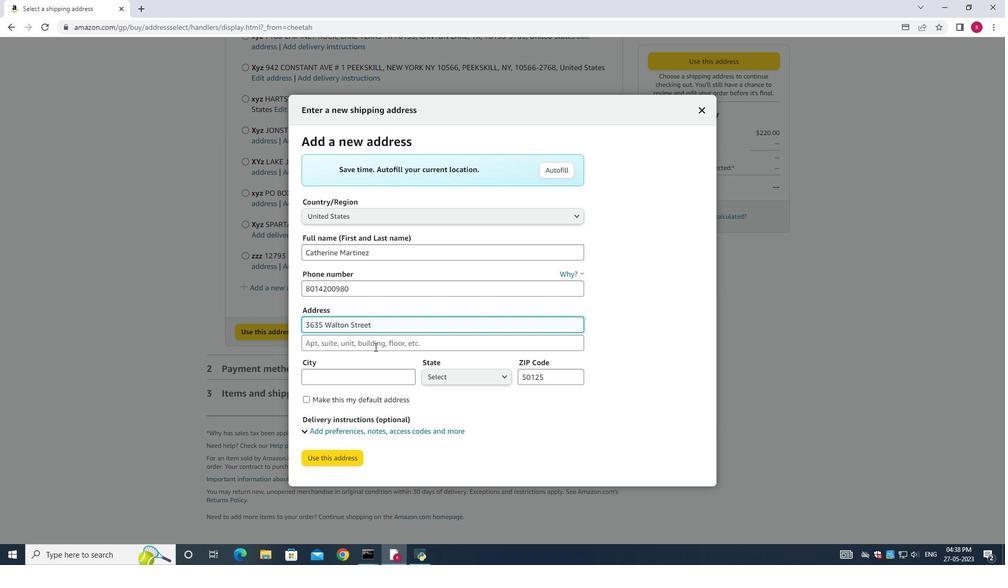 
Action: Key pressed <Key.shift>Salt<Key.space><Key.shift>Lake<Key.space><Key.shift>City<Key.space><Key.shift><Key.shift>Utah<Key.space>
Screenshot: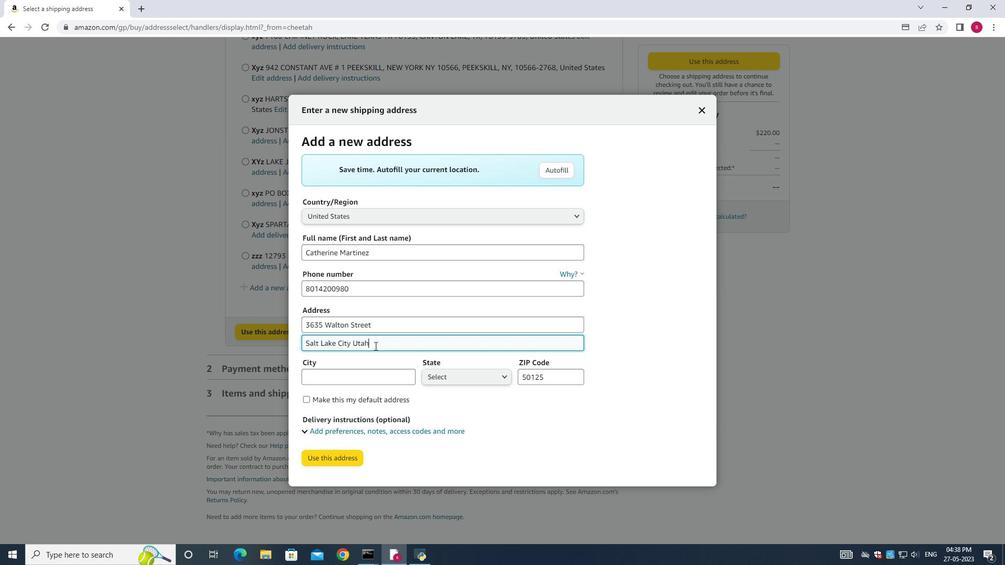 
Action: Mouse moved to (356, 372)
Screenshot: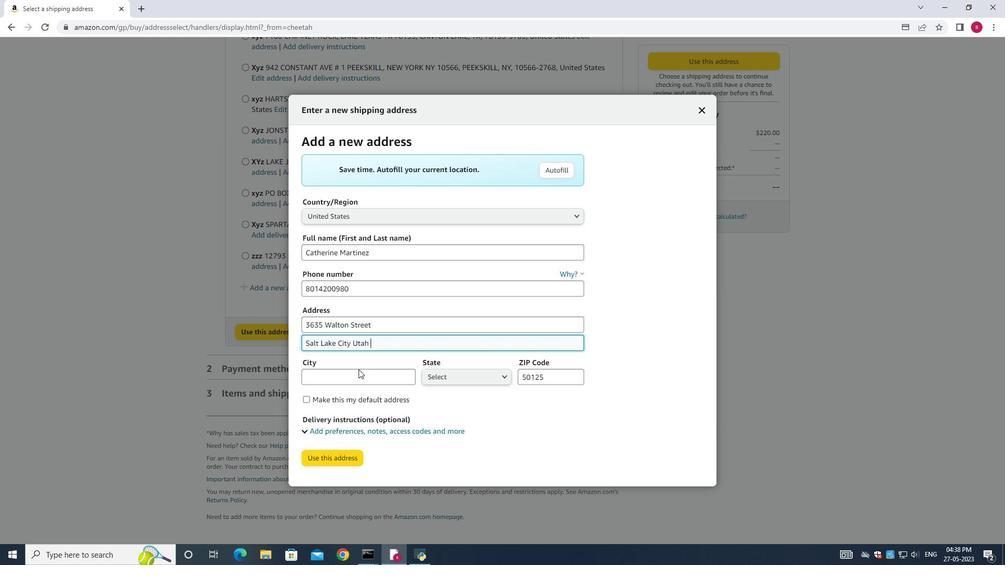 
Action: Mouse pressed left at (356, 372)
Screenshot: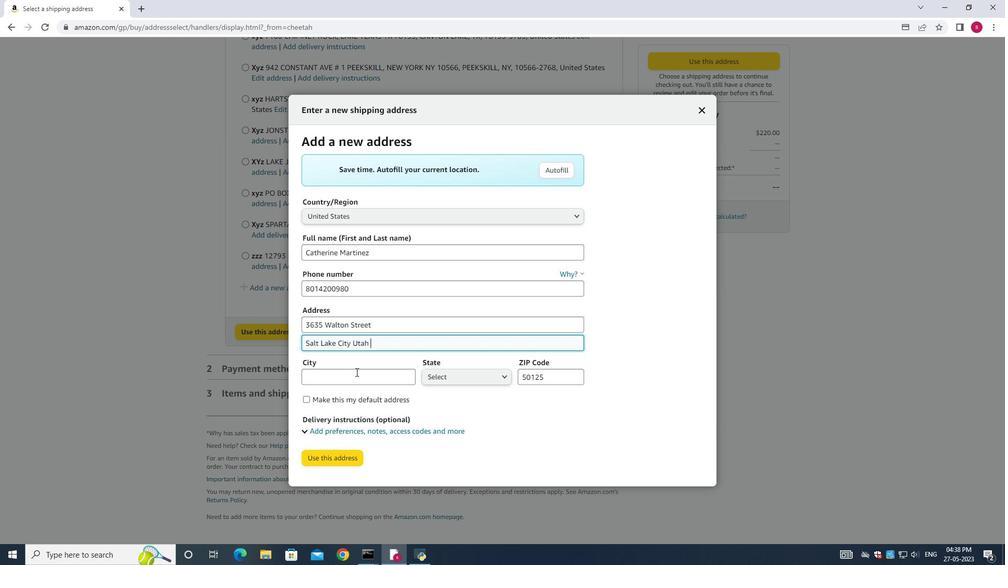 
Action: Mouse moved to (356, 371)
Screenshot: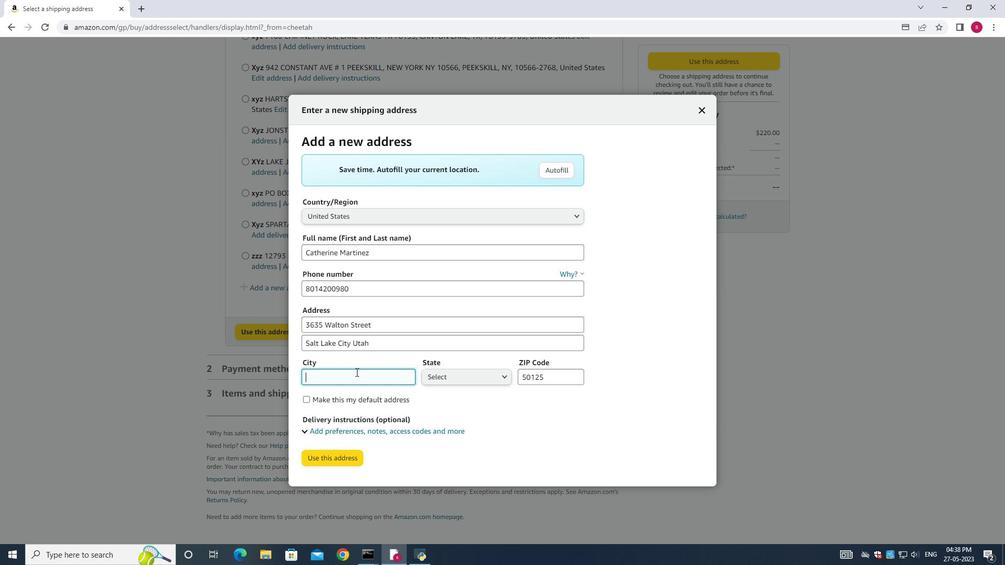 
Action: Key pressed <Key.shift>Salt<Key.space>lake<Key.space>ciy<Key.backspace>ty
Screenshot: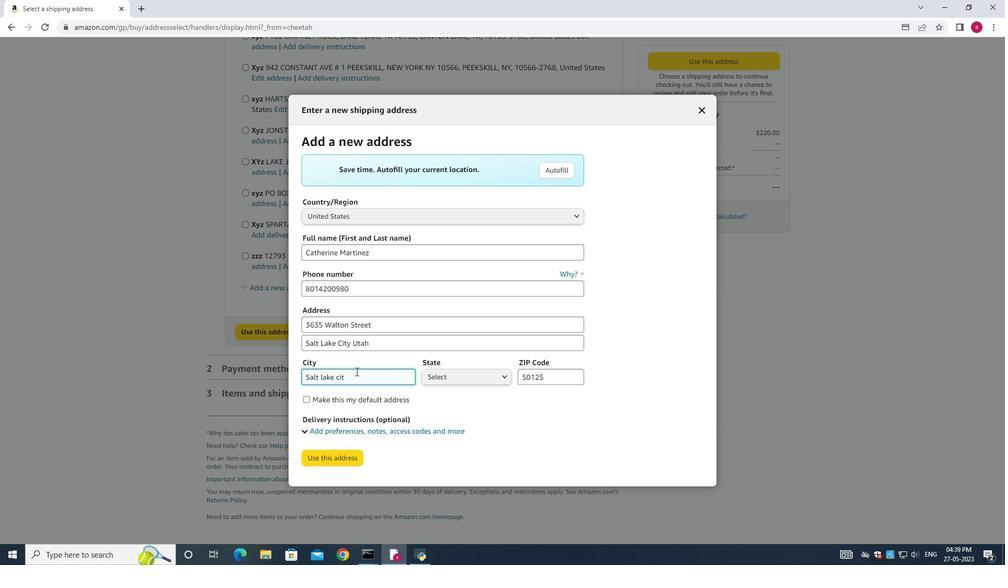 
Action: Mouse moved to (455, 379)
Screenshot: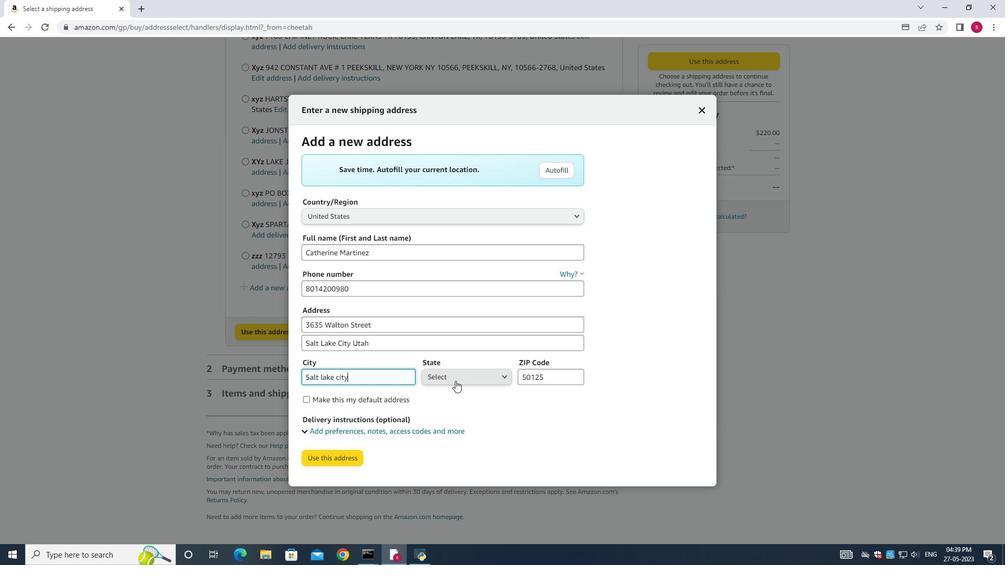 
Action: Mouse pressed left at (455, 379)
Screenshot: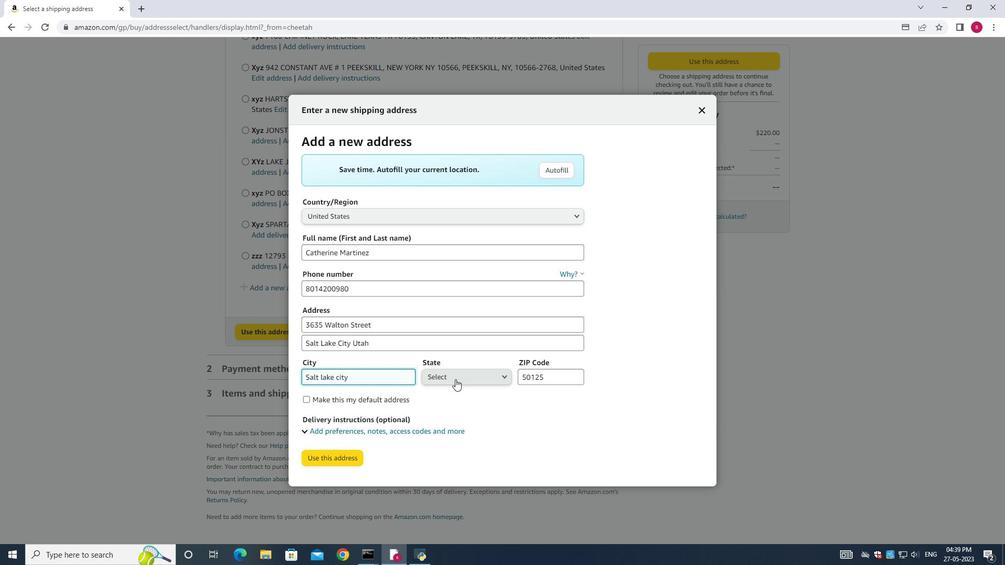 
Action: Mouse moved to (437, 274)
Screenshot: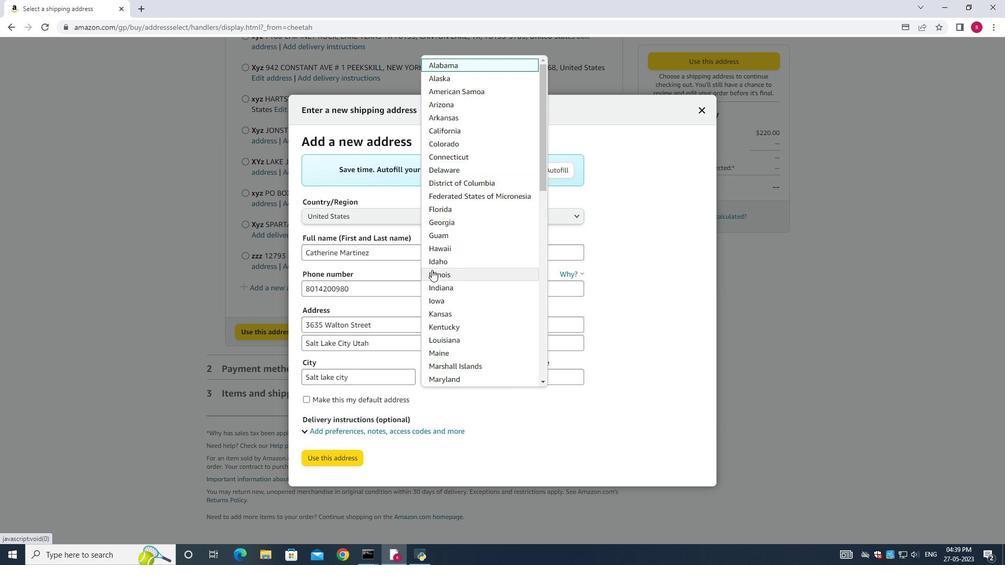 
Action: Mouse scrolled (436, 273) with delta (0, 0)
Screenshot: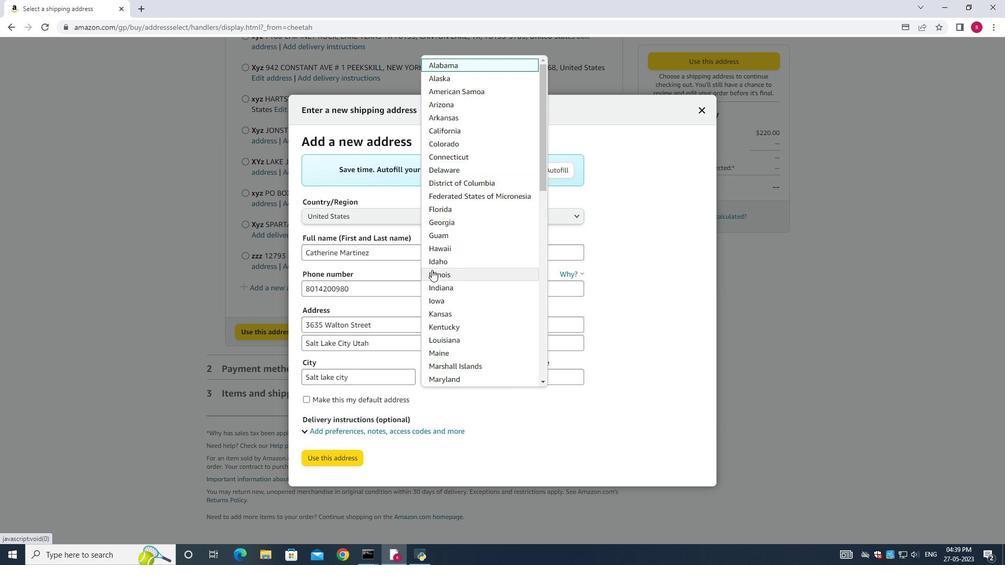 
Action: Mouse moved to (441, 276)
Screenshot: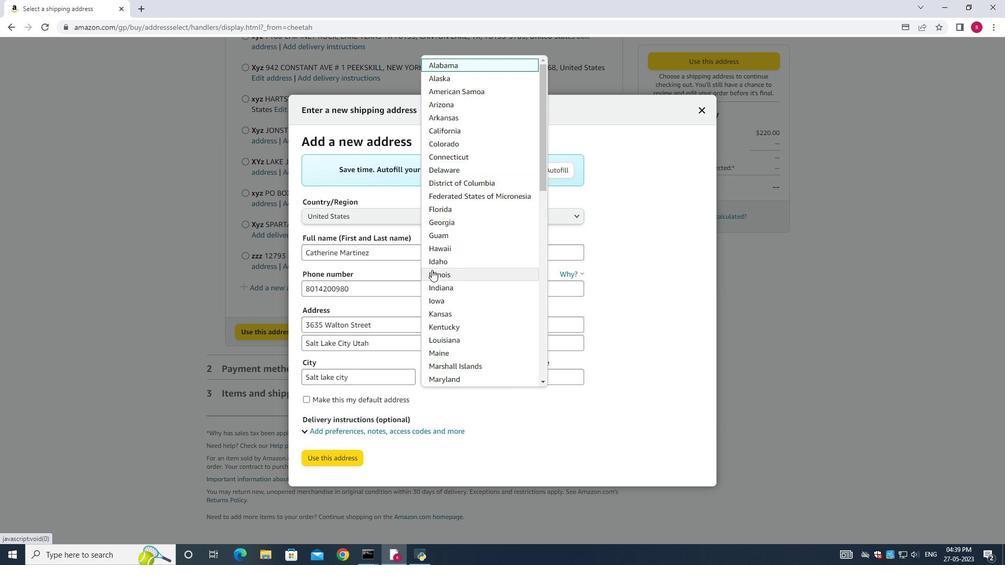 
Action: Mouse scrolled (439, 275) with delta (0, 0)
Screenshot: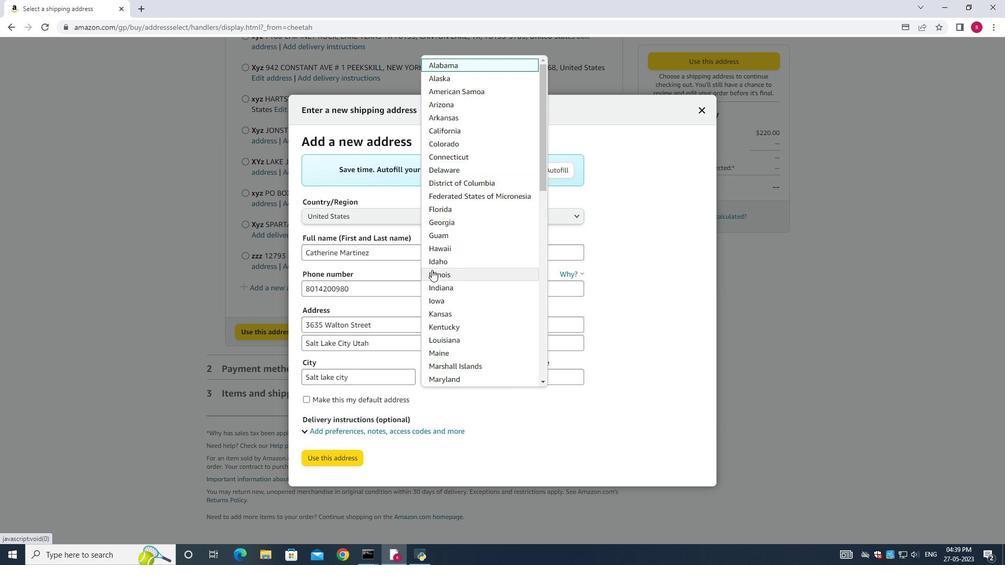 
Action: Mouse moved to (445, 278)
Screenshot: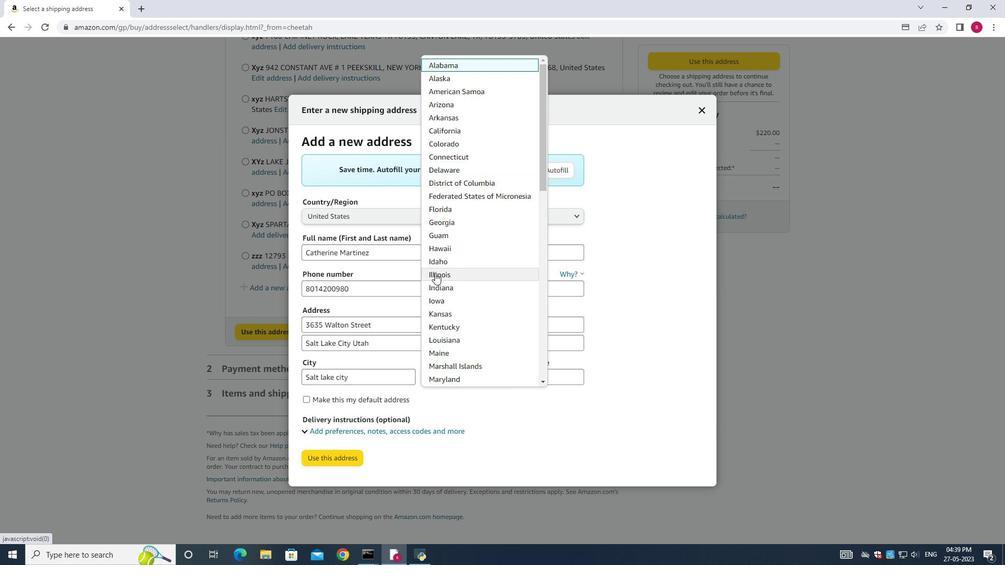 
Action: Mouse scrolled (444, 277) with delta (0, 0)
Screenshot: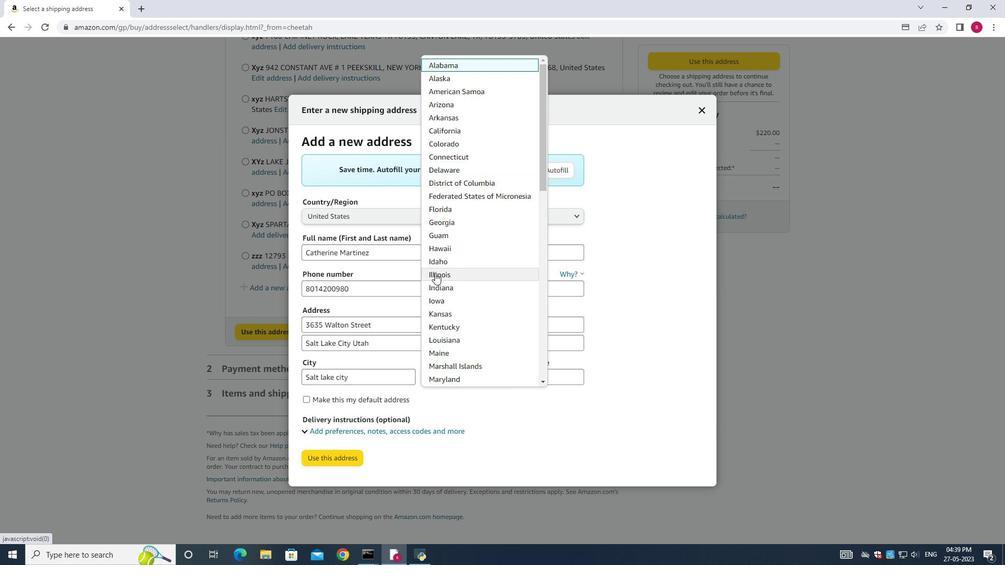 
Action: Mouse moved to (446, 278)
Screenshot: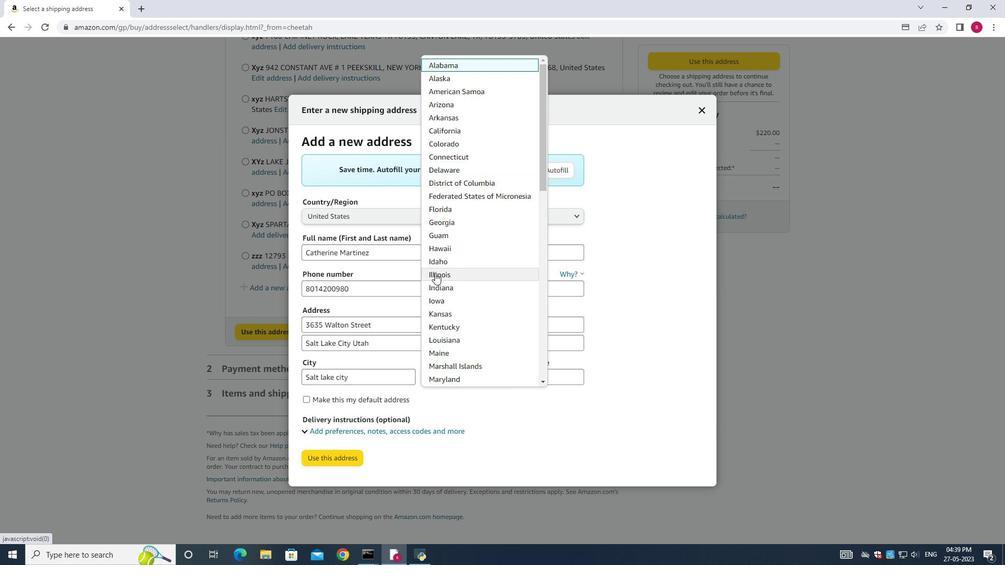 
Action: Mouse scrolled (445, 277) with delta (0, 0)
Screenshot: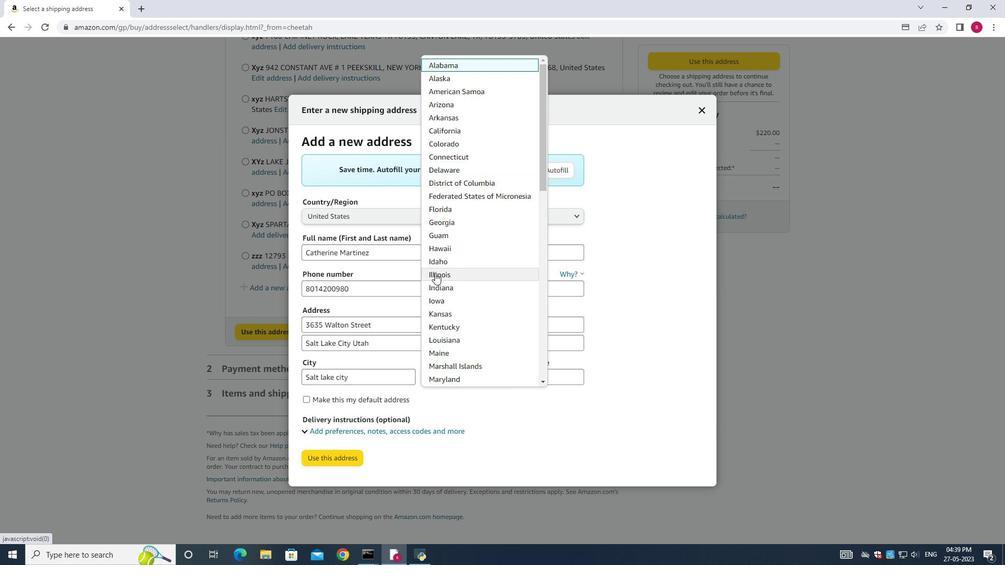 
Action: Mouse moved to (454, 278)
Screenshot: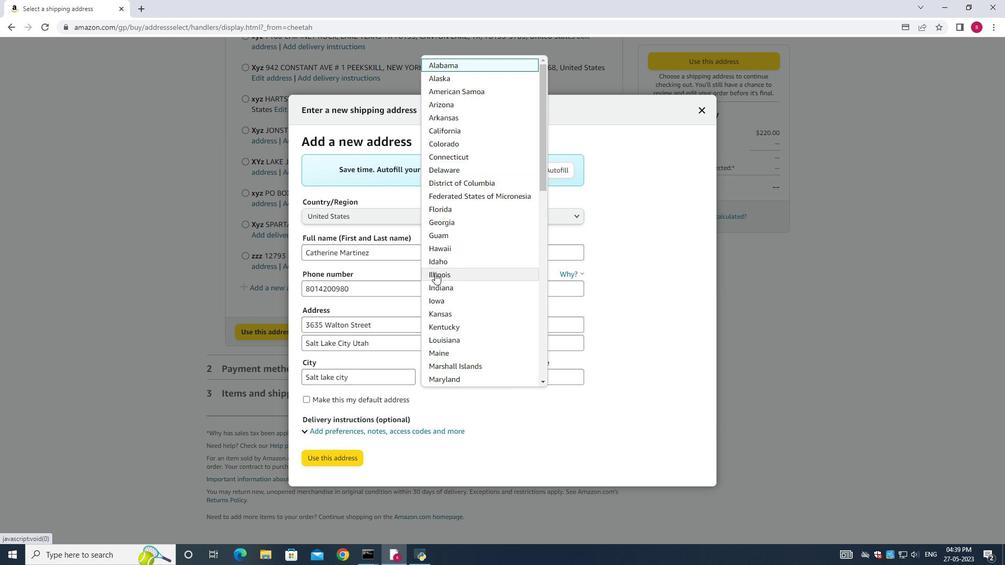 
Action: Mouse scrolled (447, 277) with delta (0, 0)
Screenshot: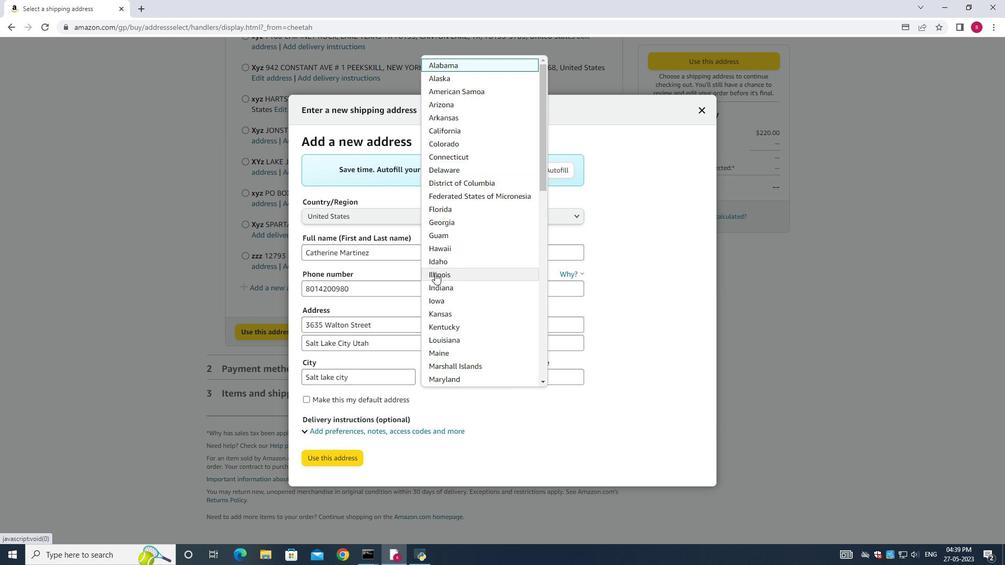 
Action: Mouse moved to (481, 323)
Screenshot: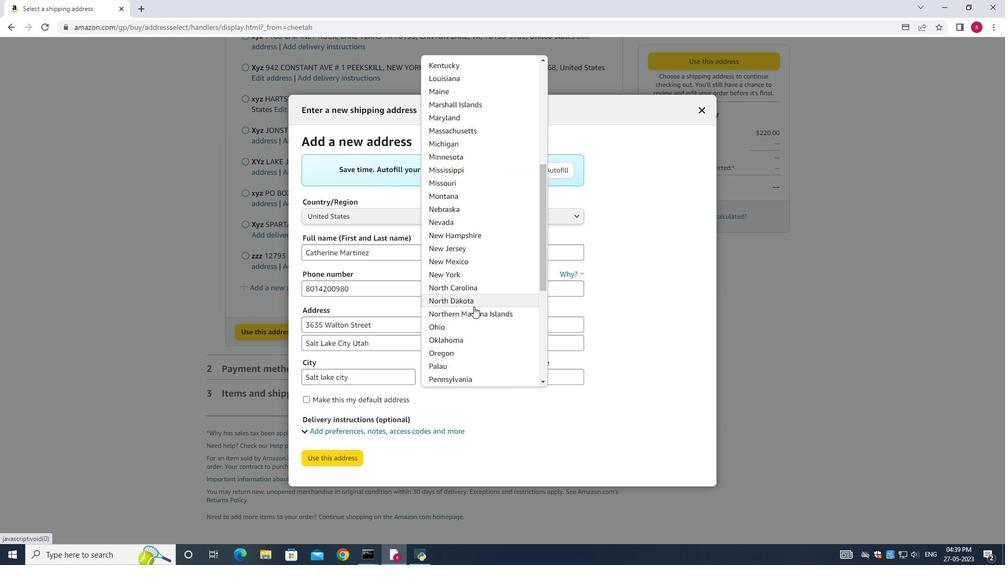 
Action: Mouse scrolled (481, 323) with delta (0, 0)
Screenshot: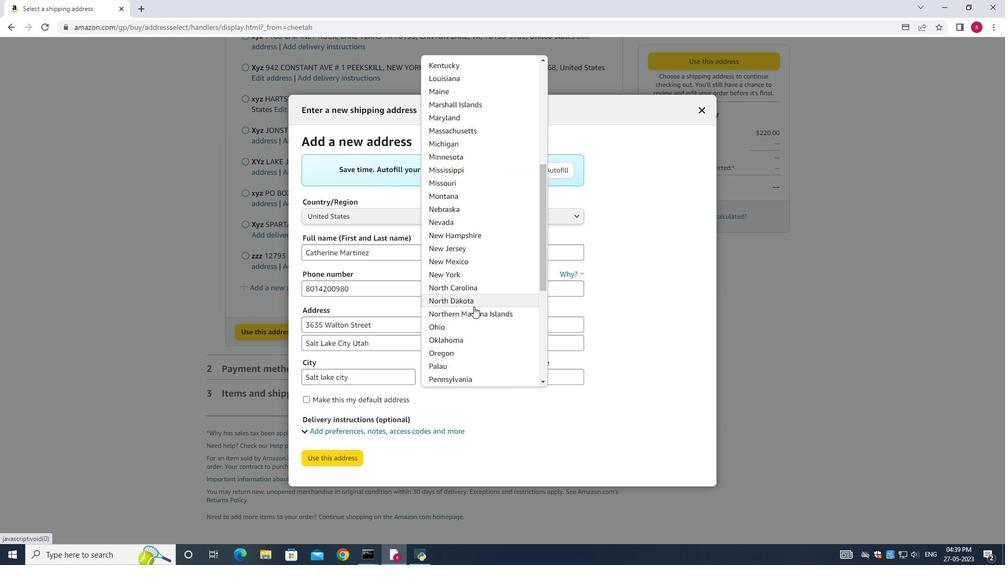 
Action: Mouse moved to (480, 326)
Screenshot: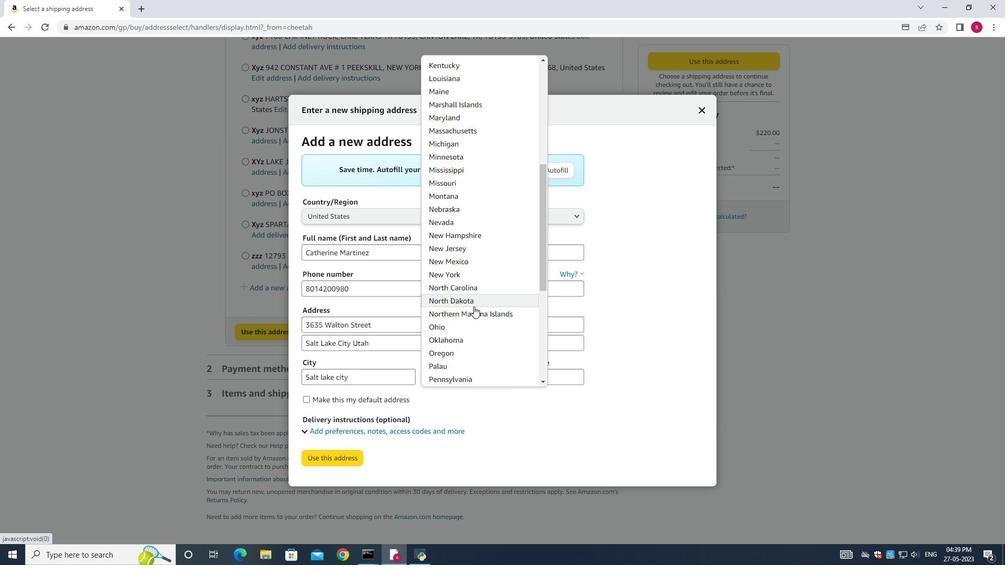 
Action: Mouse scrolled (480, 325) with delta (0, 0)
Screenshot: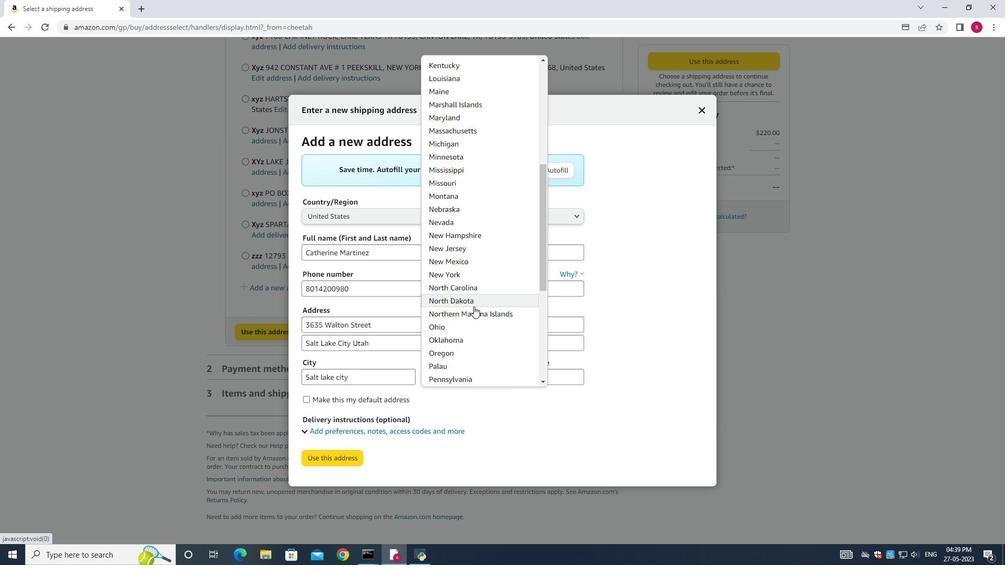 
Action: Mouse moved to (460, 367)
Screenshot: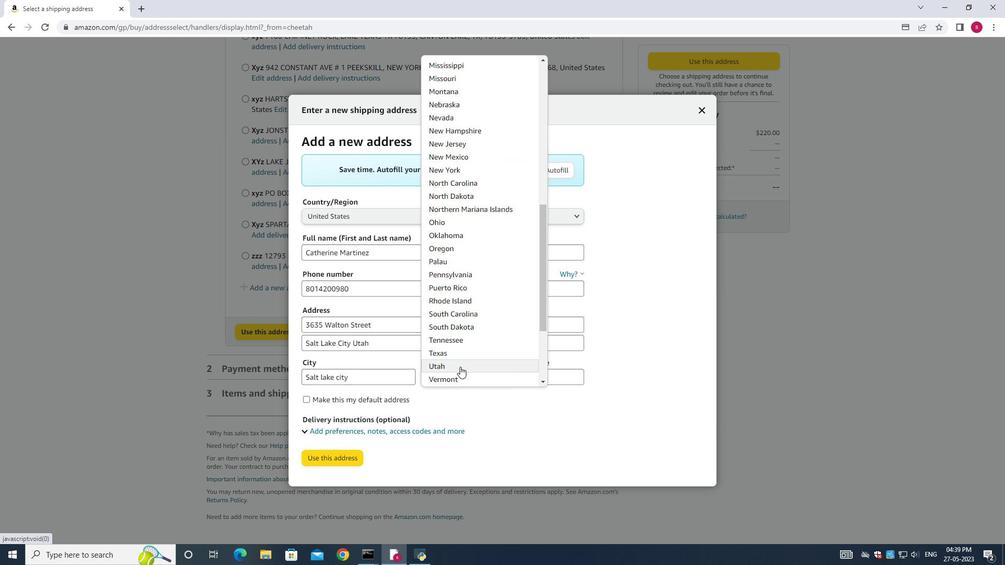 
Action: Mouse pressed left at (460, 367)
Screenshot: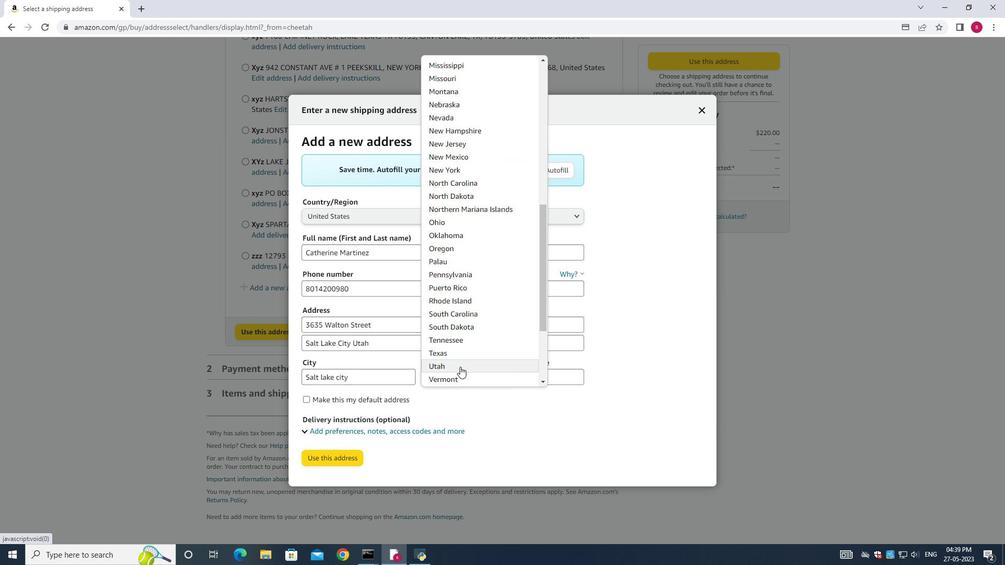 
Action: Mouse moved to (532, 381)
Screenshot: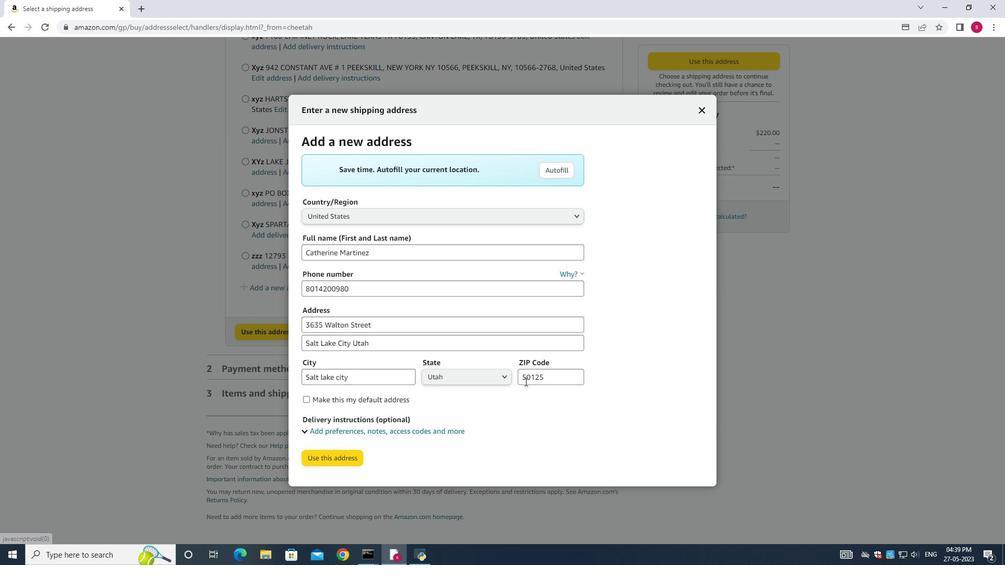 
Action: Mouse pressed left at (532, 381)
Screenshot: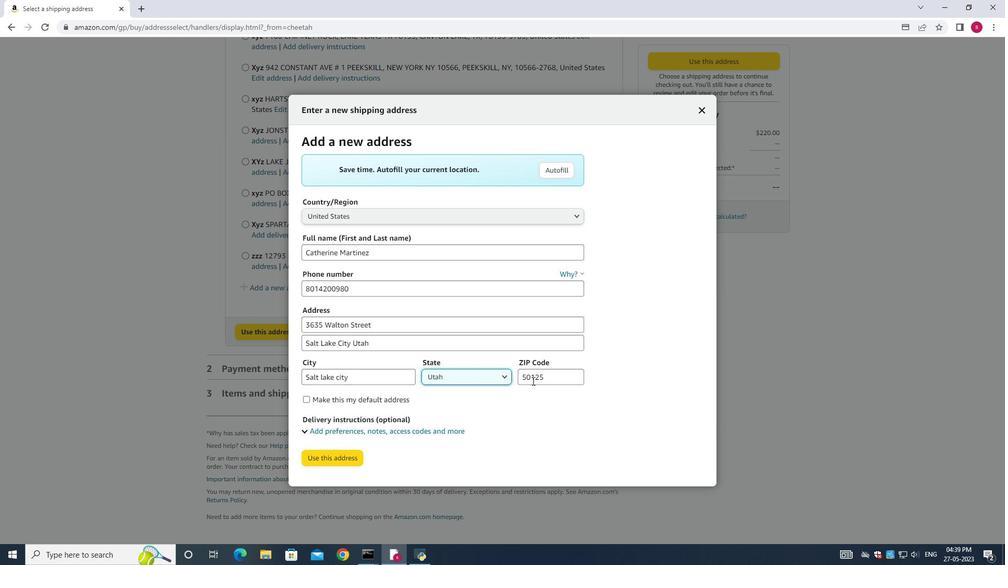 
Action: Key pressed ctrl+A<Key.backspace>84110
Screenshot: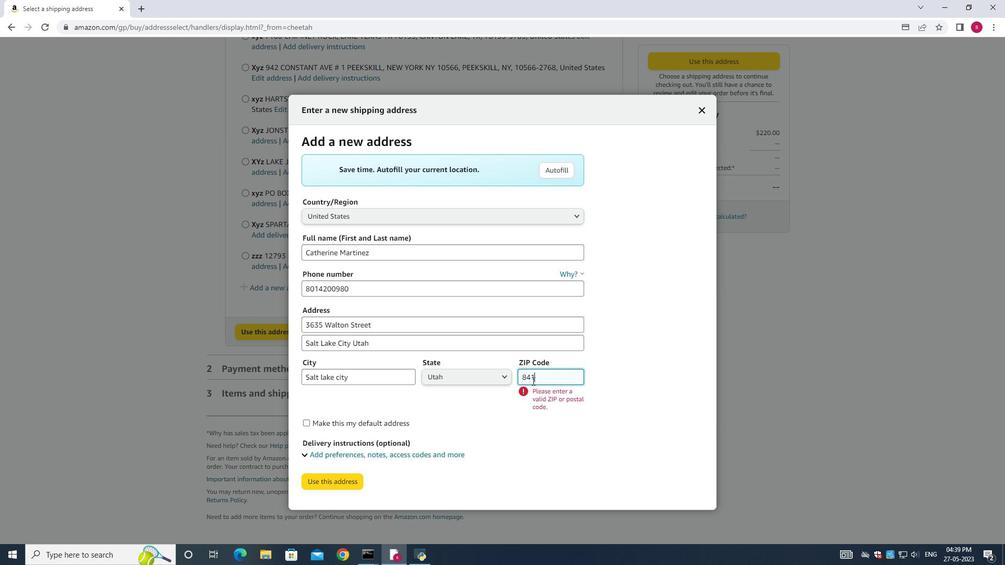 
Action: Mouse moved to (523, 386)
Screenshot: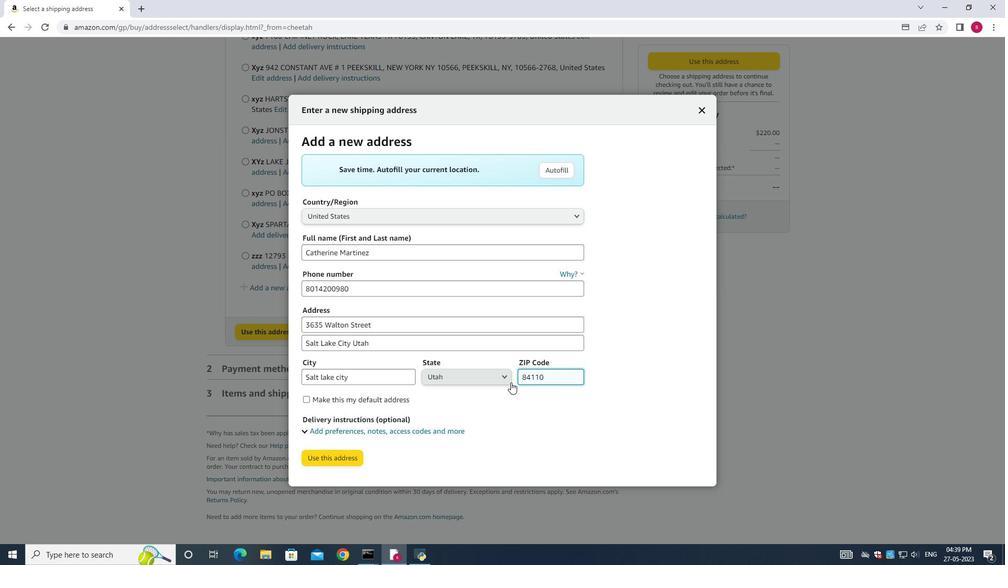 
Action: Key pressed <Key.backspace><Key.backspace>04
Screenshot: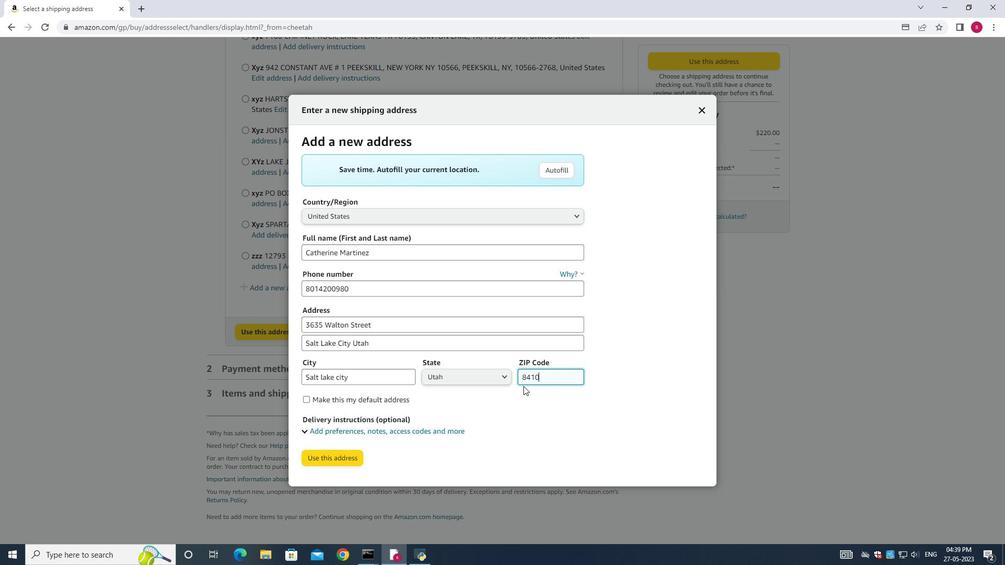 
Action: Mouse moved to (336, 455)
Screenshot: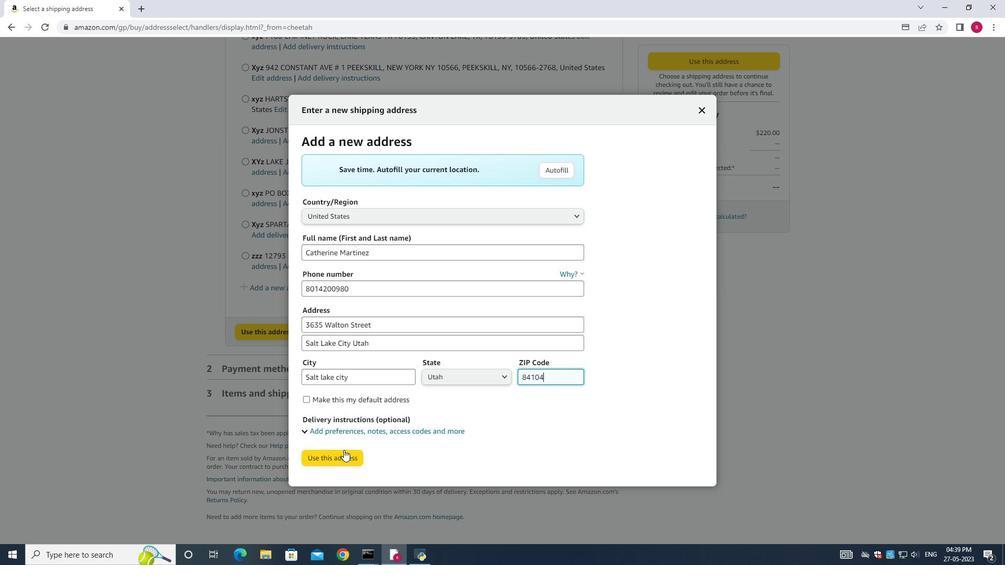 
Action: Mouse pressed left at (336, 455)
Screenshot: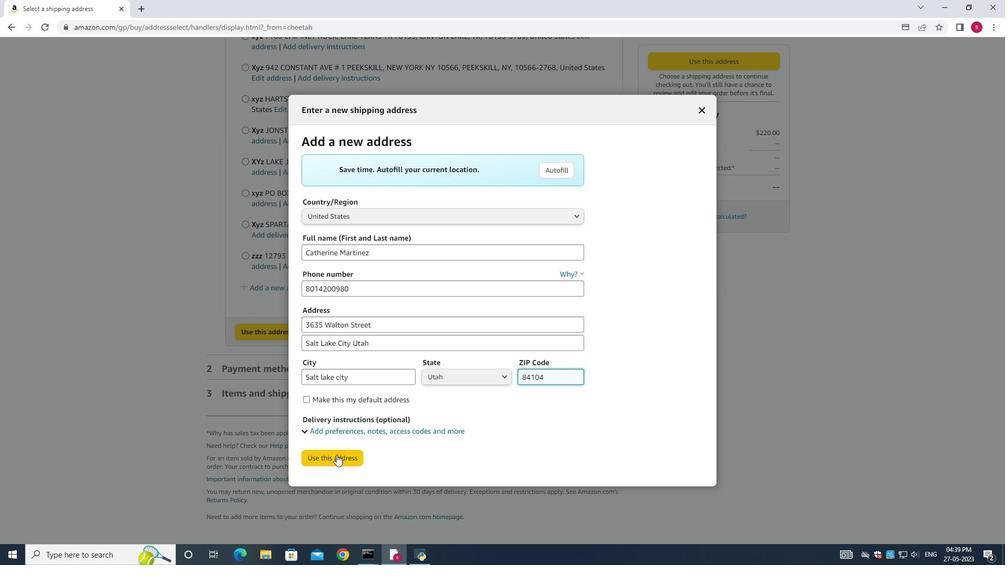
Action: Mouse moved to (317, 523)
Screenshot: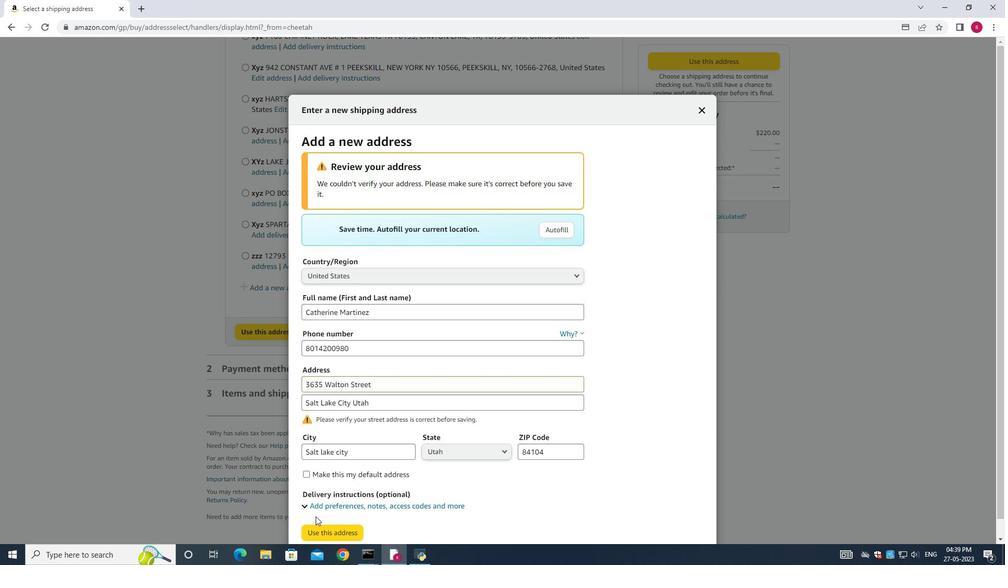
Action: Mouse pressed left at (317, 523)
Screenshot: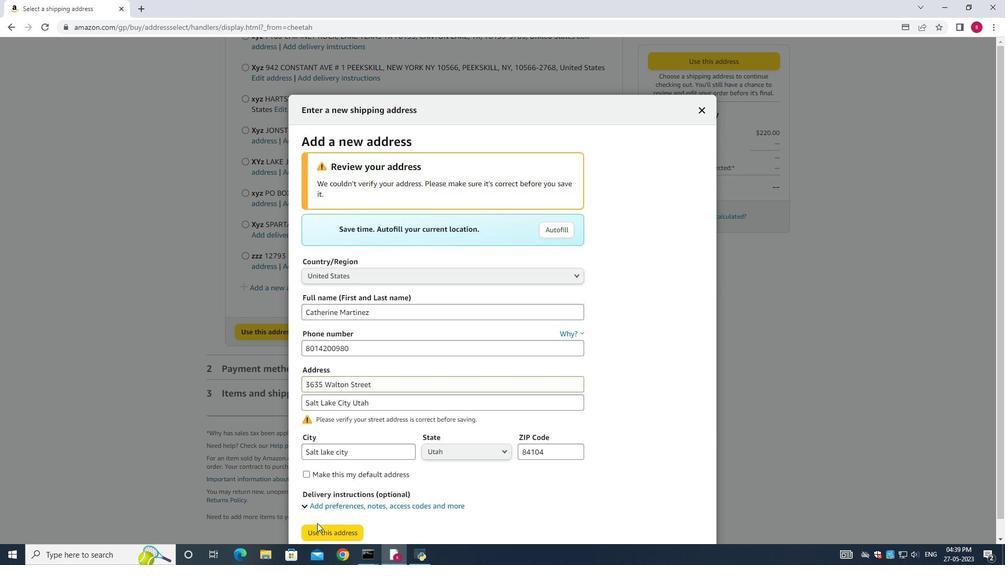 
Action: Mouse moved to (318, 534)
Screenshot: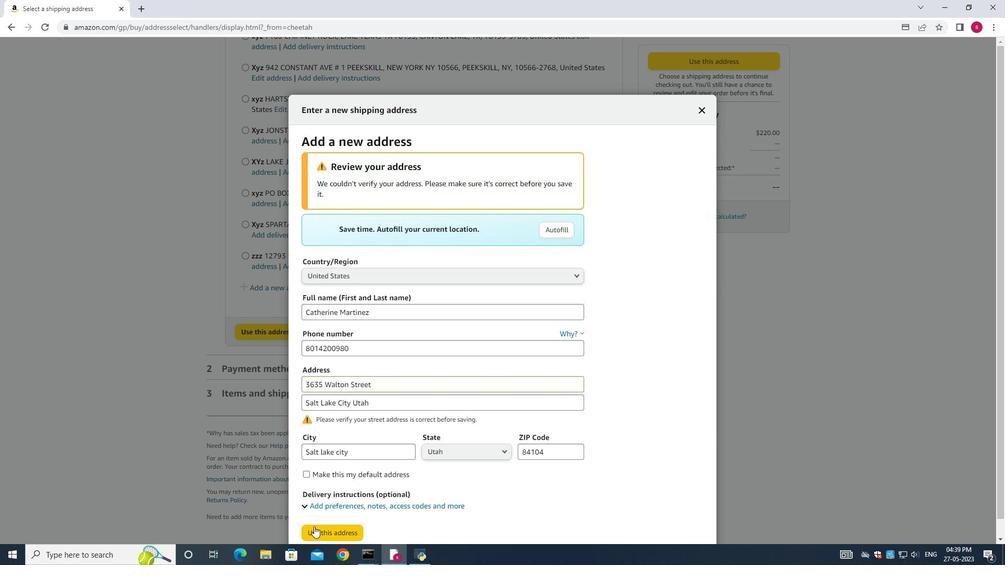 
Action: Mouse pressed left at (318, 534)
Screenshot: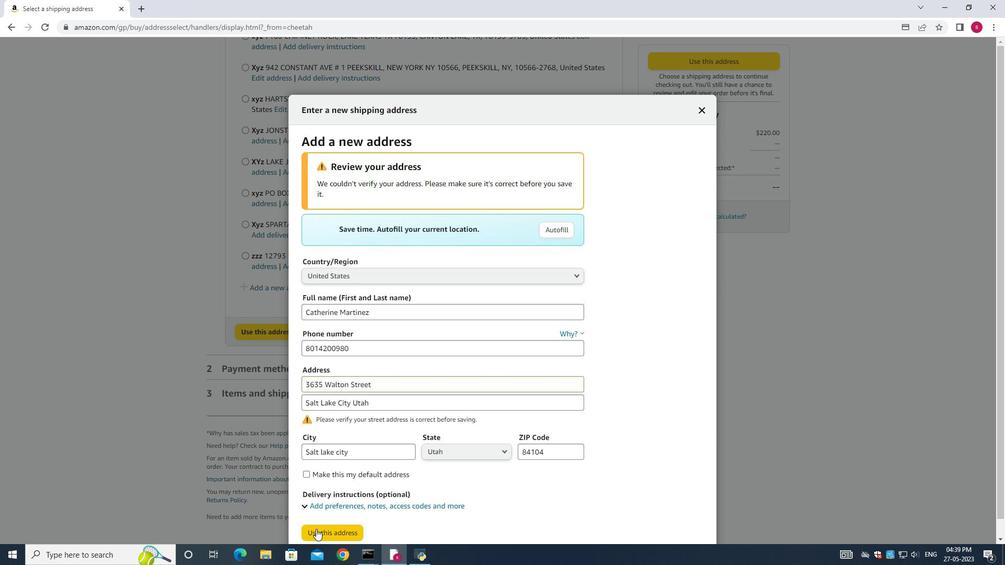 
Action: Mouse moved to (346, 275)
Screenshot: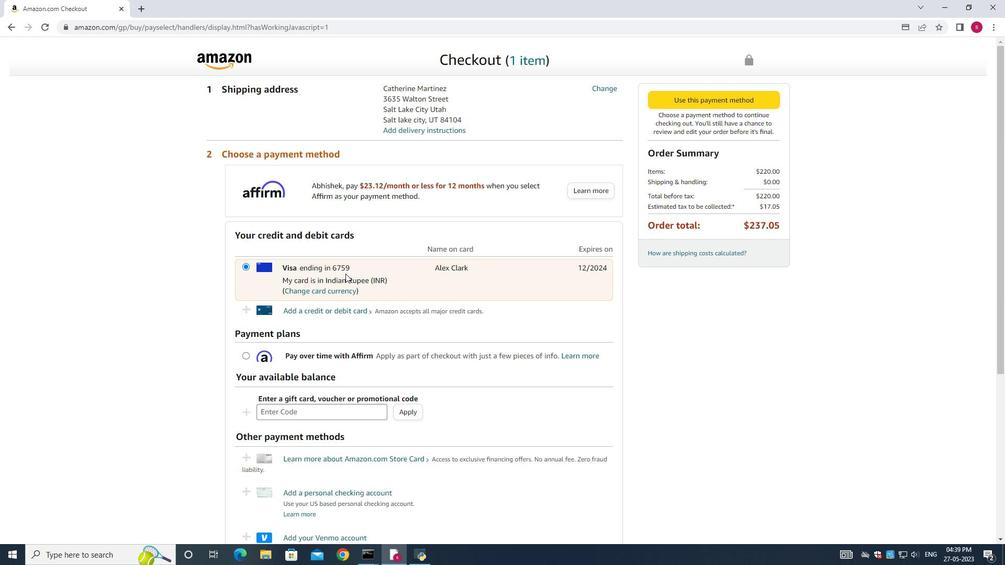 
